 Task: In Heading Arial with underline. Font size of heading  '18'Font style of data Calibri. Font size of data  9Alignment of headline & data Align center. Fill color in heading,  RedFont color of data Black Apply border in Data No BorderIn the sheet   Drive Sales review book
Action: Mouse moved to (15, 120)
Screenshot: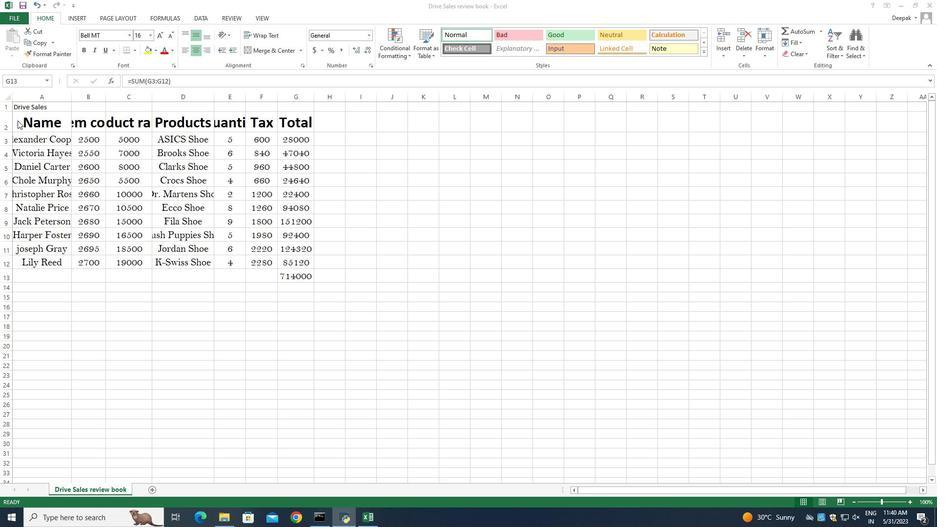 
Action: Mouse pressed left at (15, 120)
Screenshot: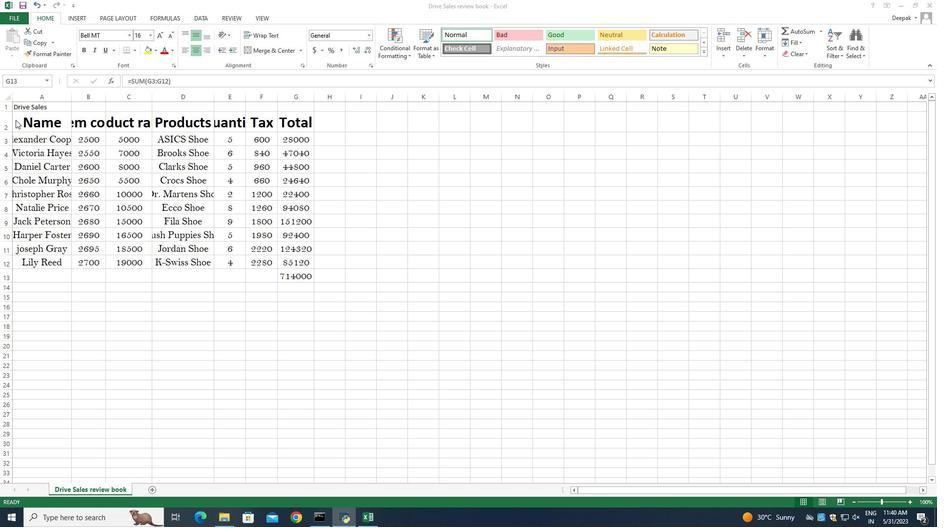 
Action: Mouse moved to (18, 119)
Screenshot: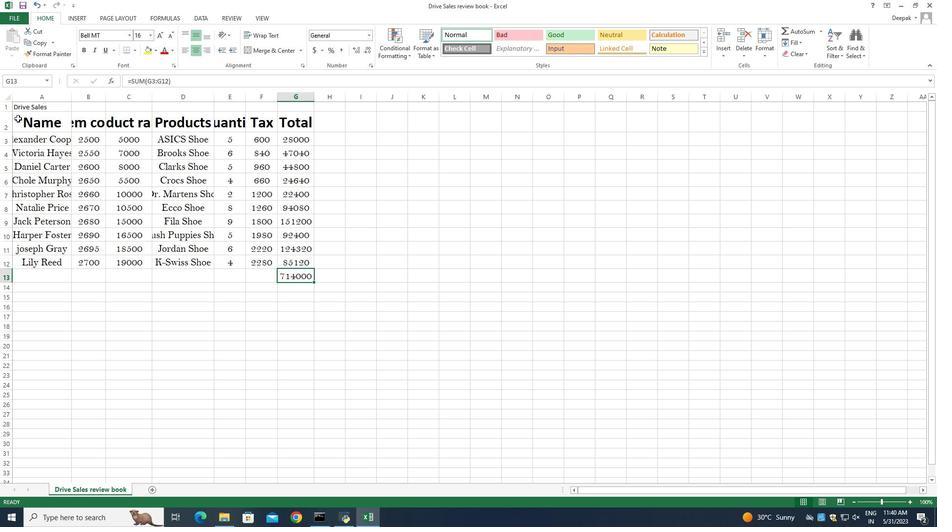 
Action: Mouse pressed left at (18, 119)
Screenshot: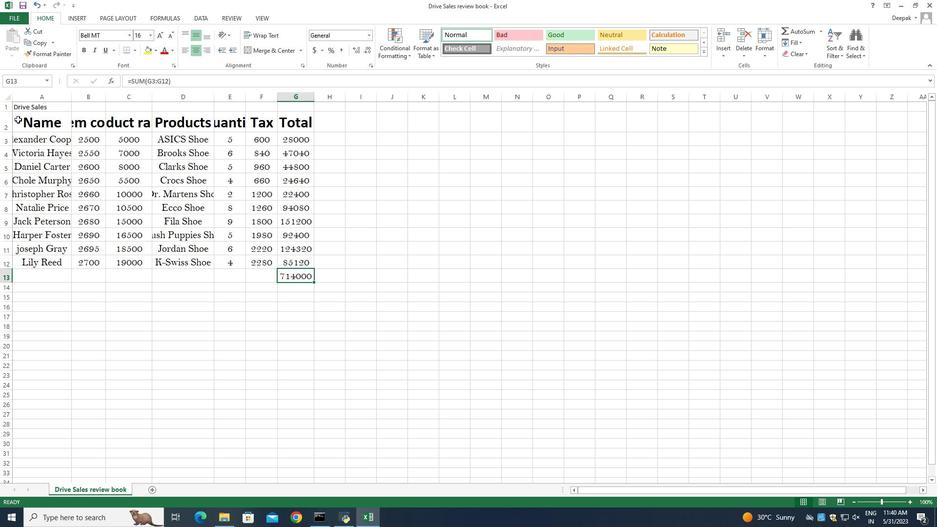 
Action: Mouse moved to (131, 35)
Screenshot: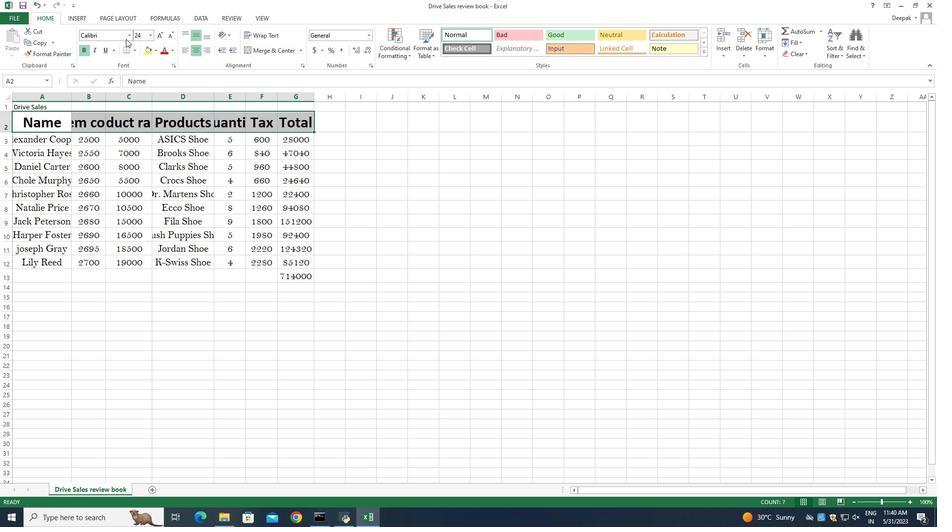 
Action: Mouse pressed left at (131, 35)
Screenshot: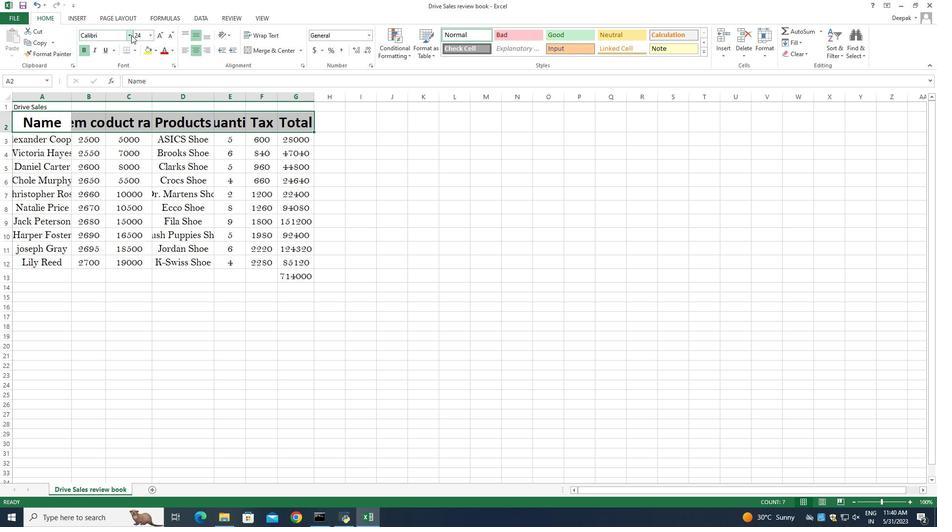 
Action: Mouse moved to (124, 116)
Screenshot: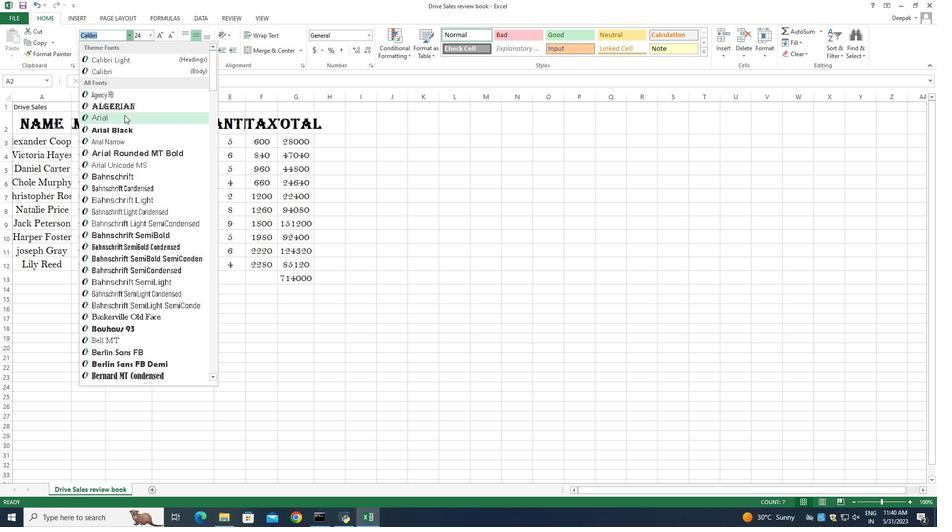 
Action: Mouse pressed left at (124, 116)
Screenshot: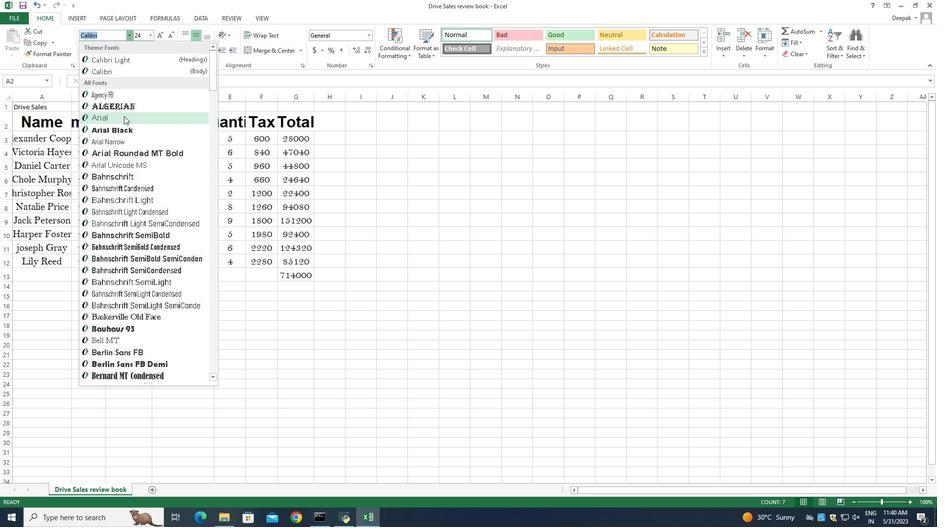 
Action: Key pressed ctrl+U
Screenshot: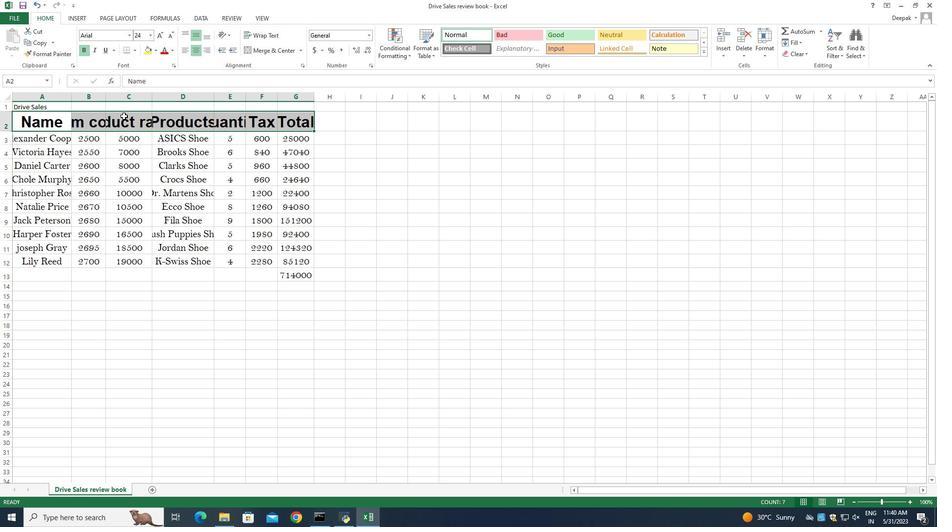 
Action: Mouse moved to (341, 124)
Screenshot: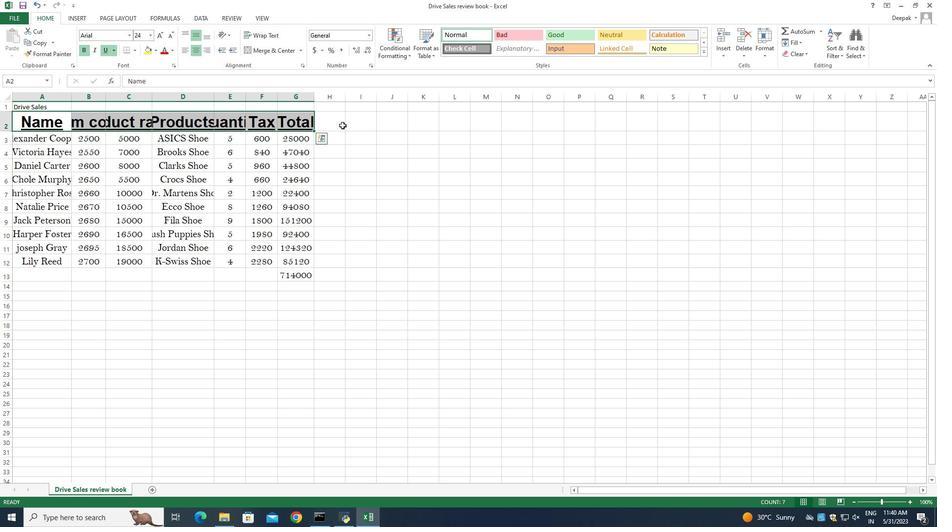 
Action: Mouse pressed left at (341, 124)
Screenshot: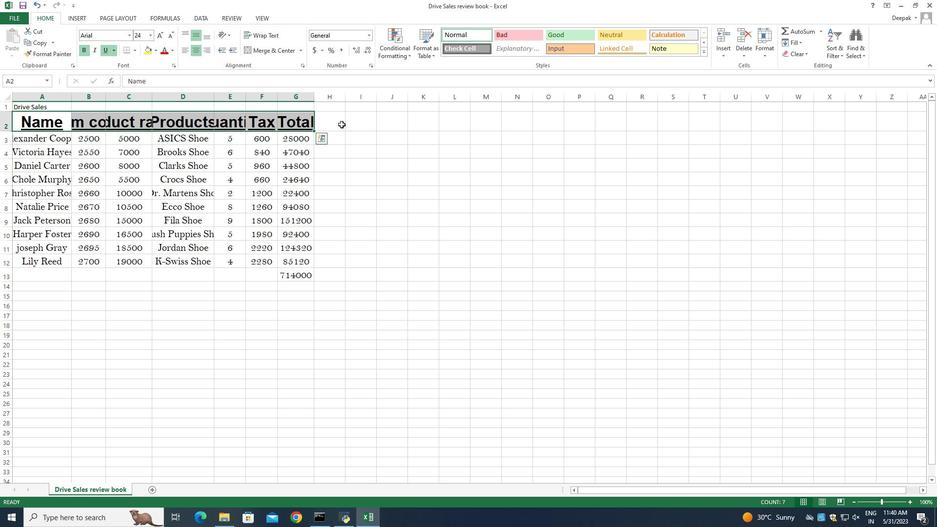 
Action: Mouse moved to (71, 98)
Screenshot: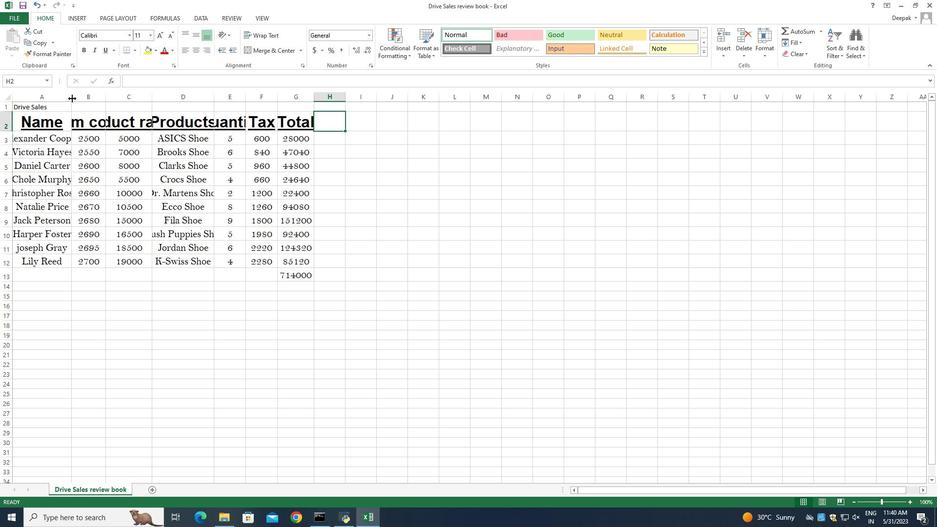 
Action: Mouse pressed left at (71, 98)
Screenshot: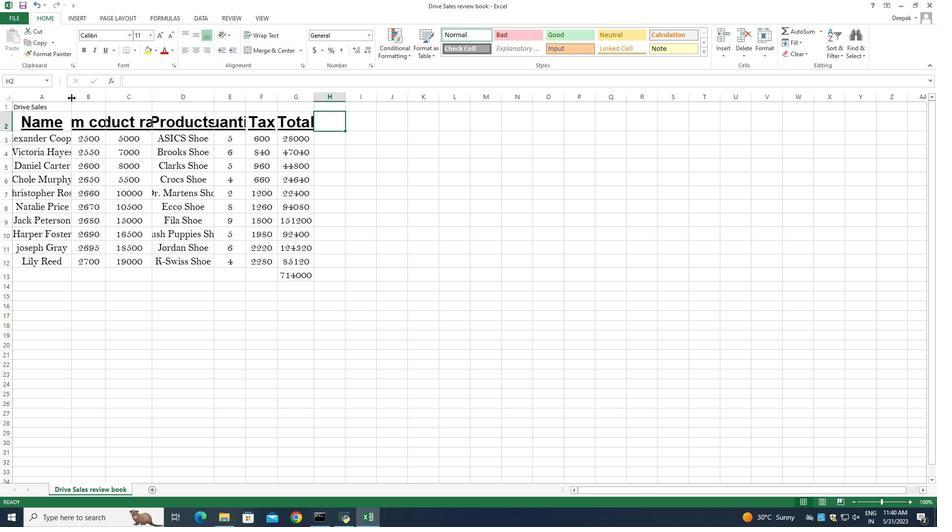 
Action: Mouse pressed left at (71, 98)
Screenshot: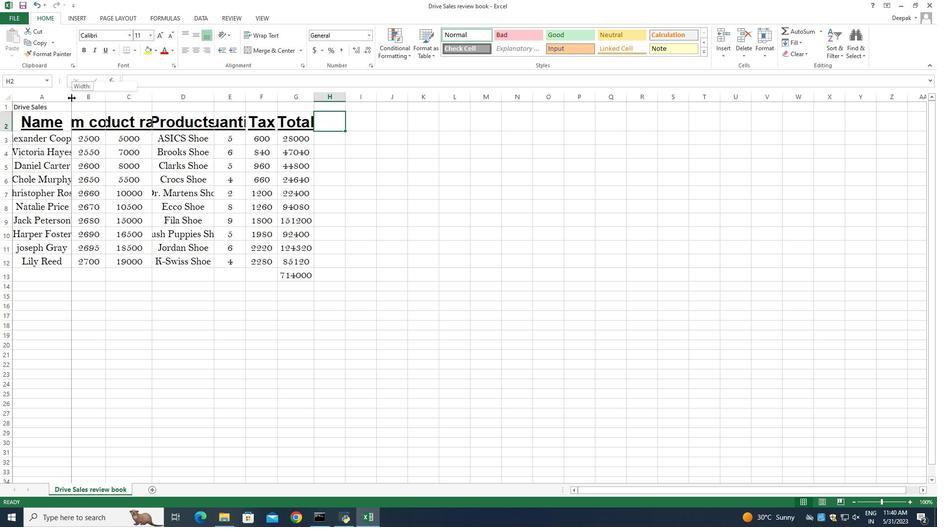 
Action: Mouse moved to (127, 98)
Screenshot: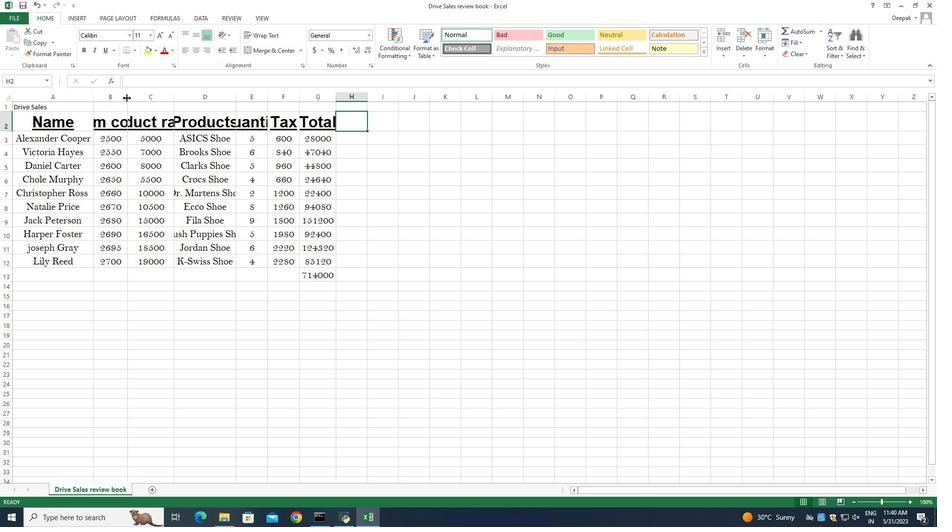 
Action: Mouse pressed left at (127, 98)
Screenshot: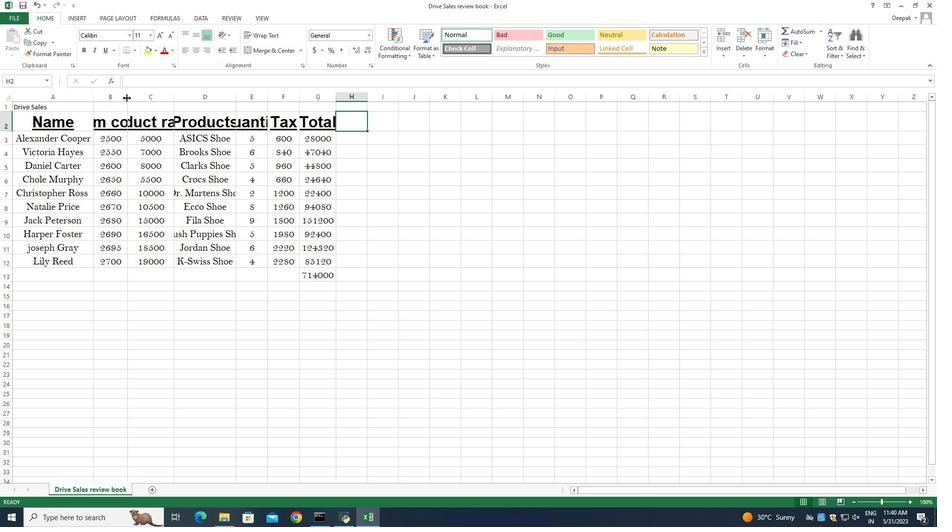 
Action: Mouse pressed left at (127, 98)
Screenshot: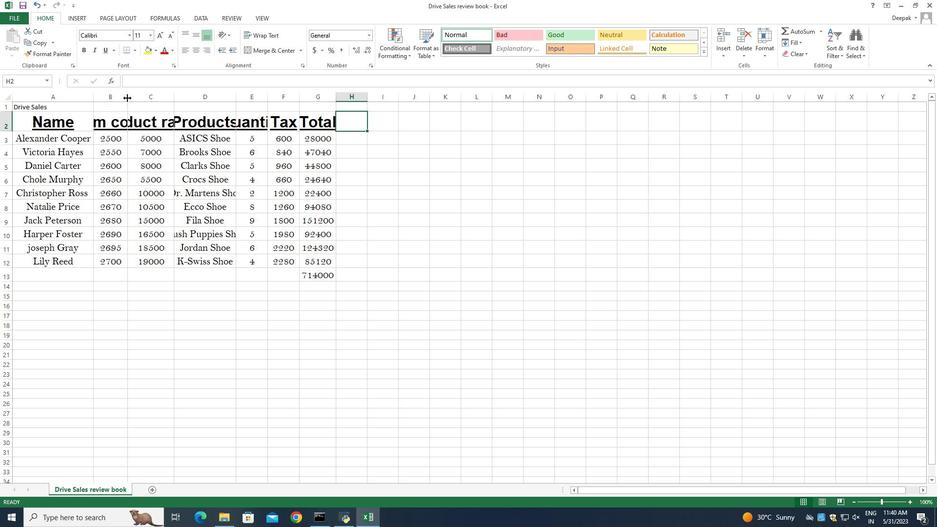 
Action: Mouse moved to (220, 96)
Screenshot: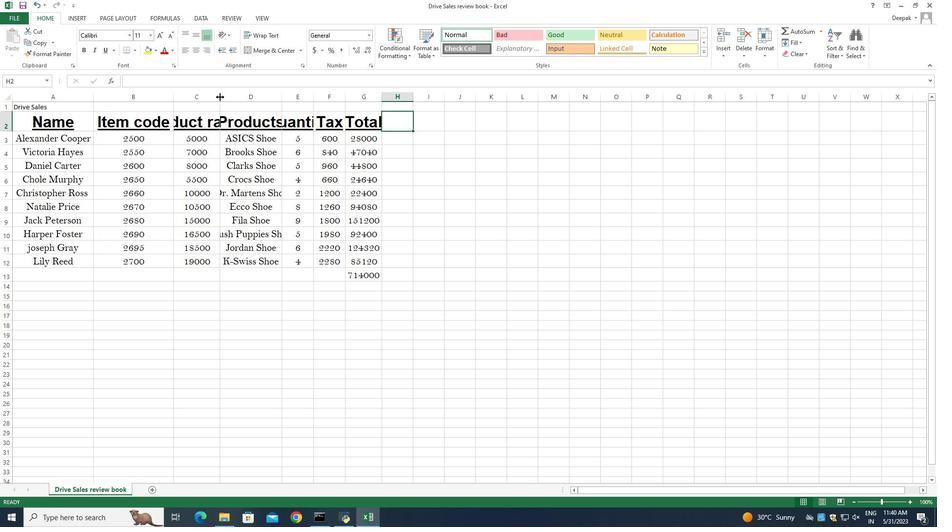 
Action: Mouse pressed left at (220, 96)
Screenshot: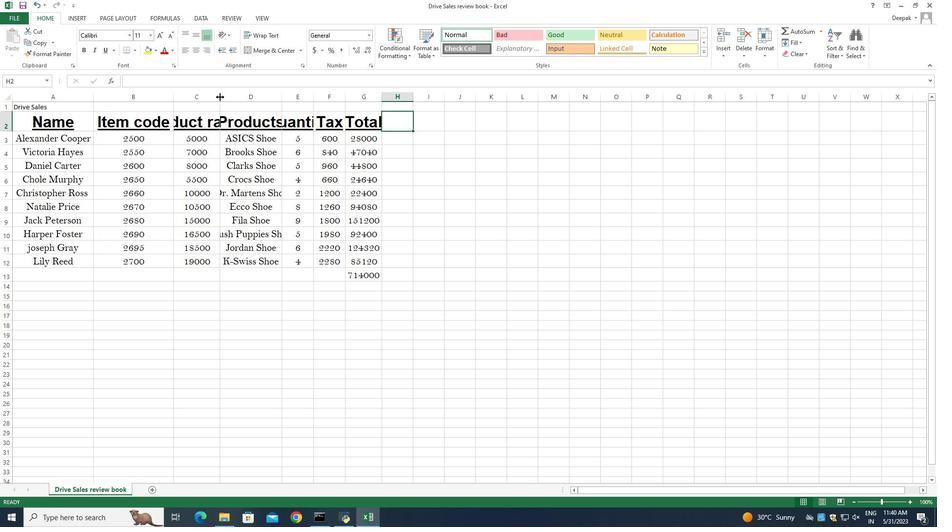 
Action: Mouse pressed left at (220, 96)
Screenshot: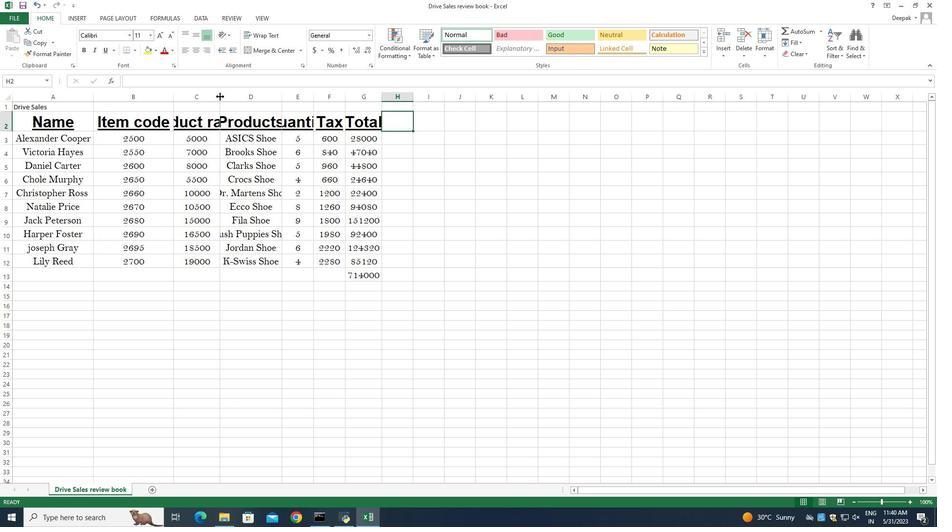 
Action: Mouse moved to (349, 98)
Screenshot: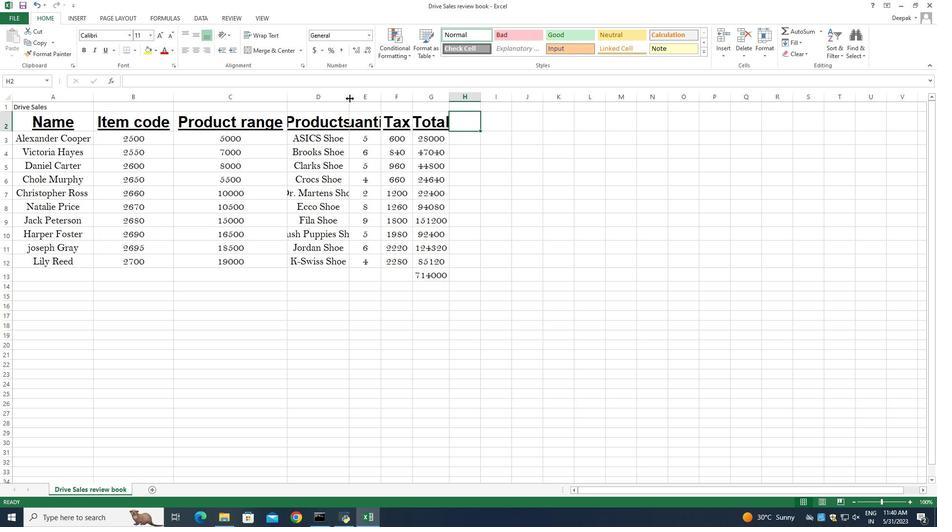 
Action: Mouse pressed left at (349, 98)
Screenshot: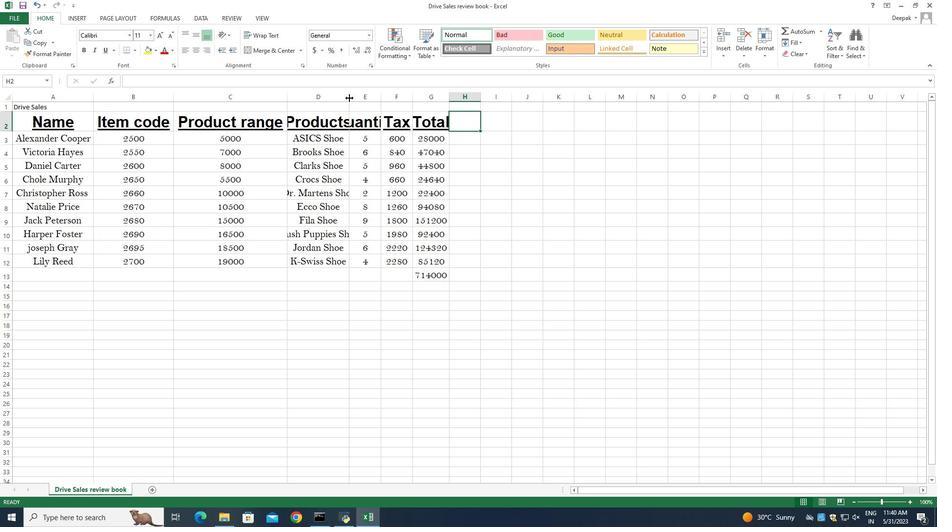 
Action: Mouse pressed left at (349, 98)
Screenshot: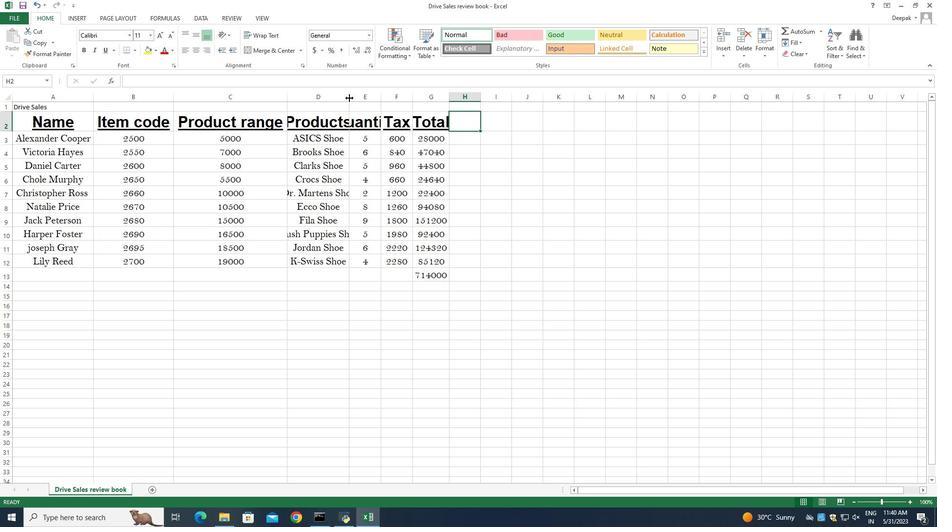 
Action: Mouse moved to (406, 98)
Screenshot: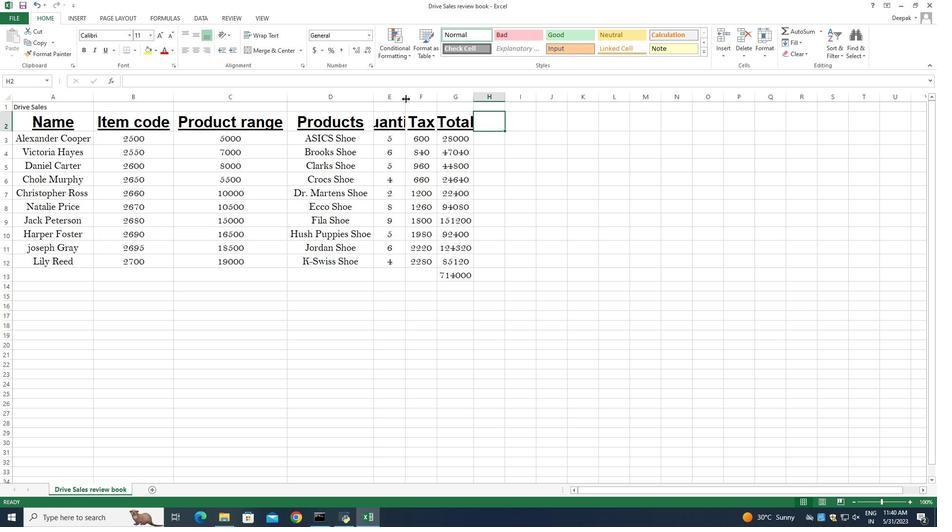 
Action: Mouse pressed left at (406, 98)
Screenshot: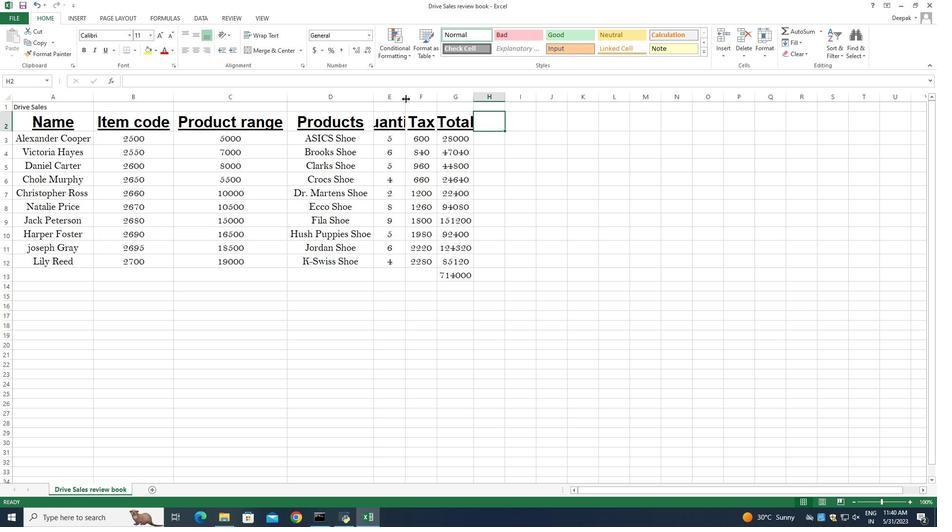 
Action: Mouse pressed left at (406, 98)
Screenshot: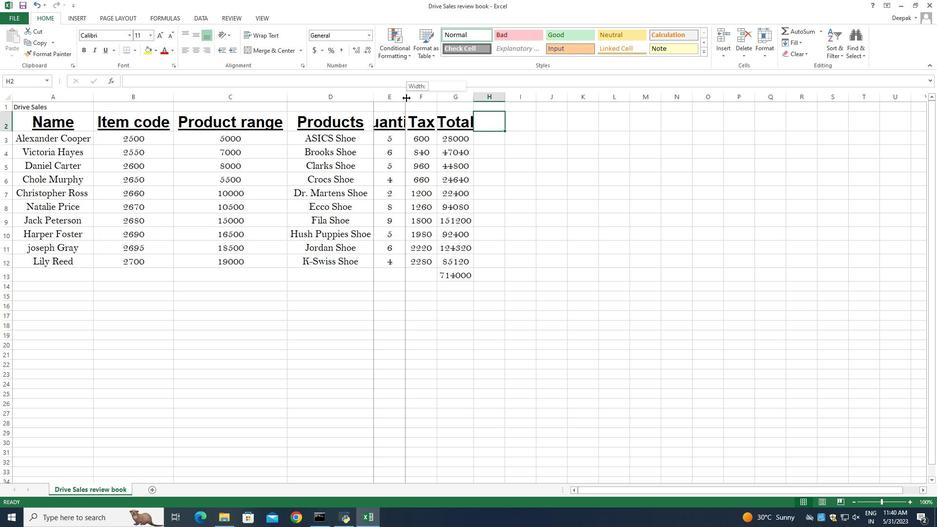 
Action: Mouse moved to (473, 97)
Screenshot: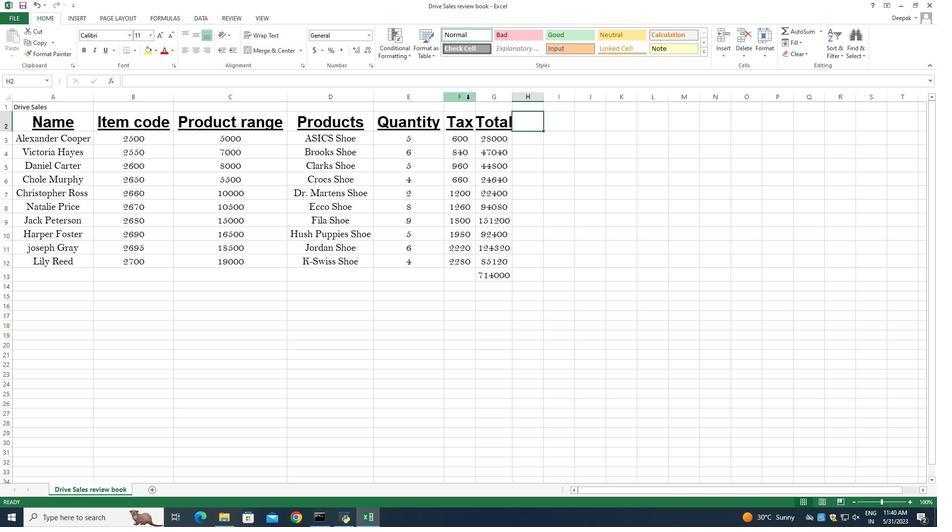 
Action: Mouse pressed left at (473, 97)
Screenshot: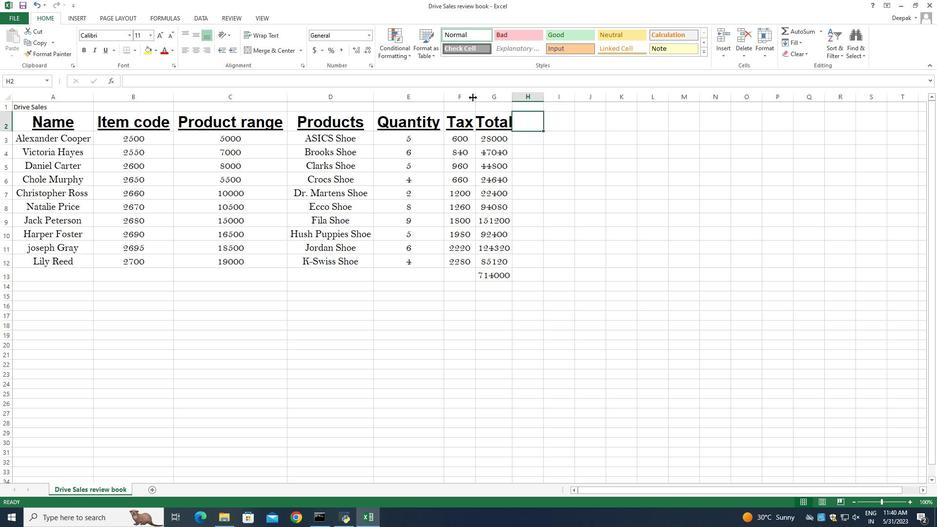 
Action: Mouse pressed left at (473, 97)
Screenshot: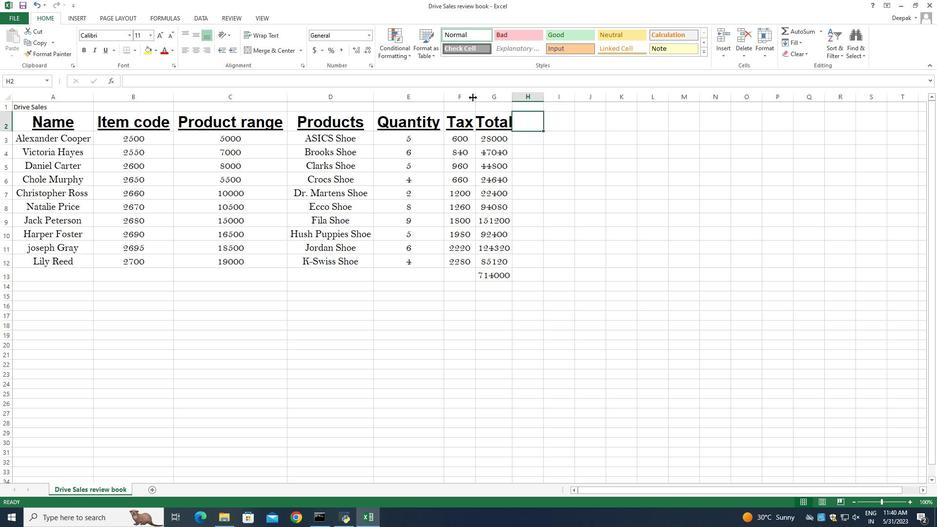 
Action: Mouse moved to (513, 97)
Screenshot: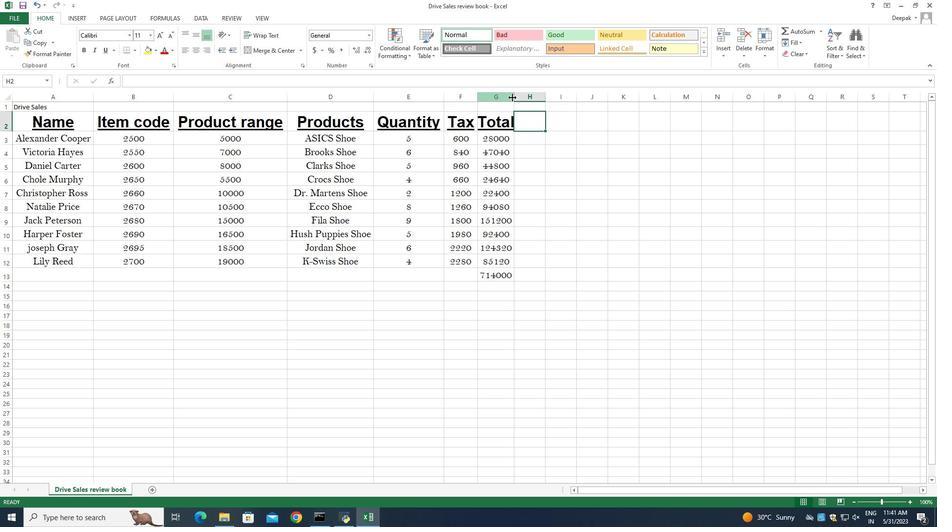 
Action: Mouse pressed left at (513, 97)
Screenshot: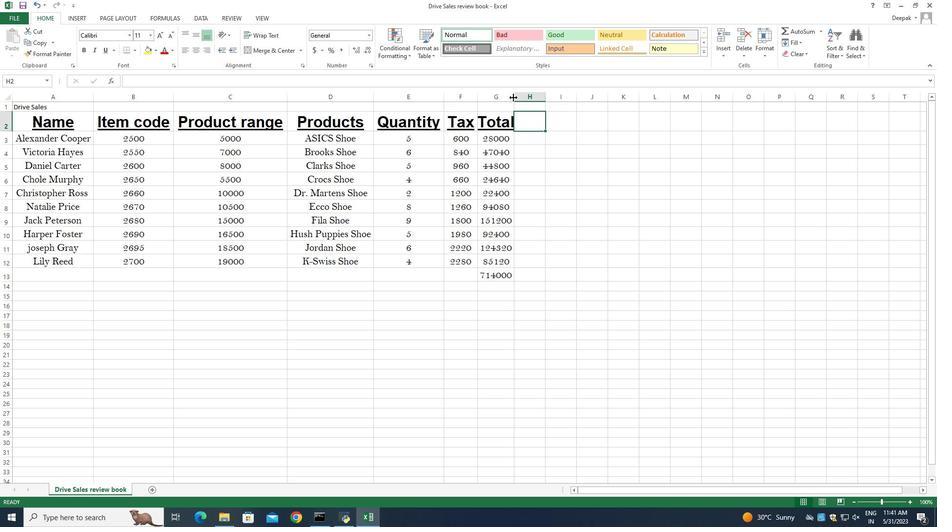 
Action: Mouse pressed left at (513, 97)
Screenshot: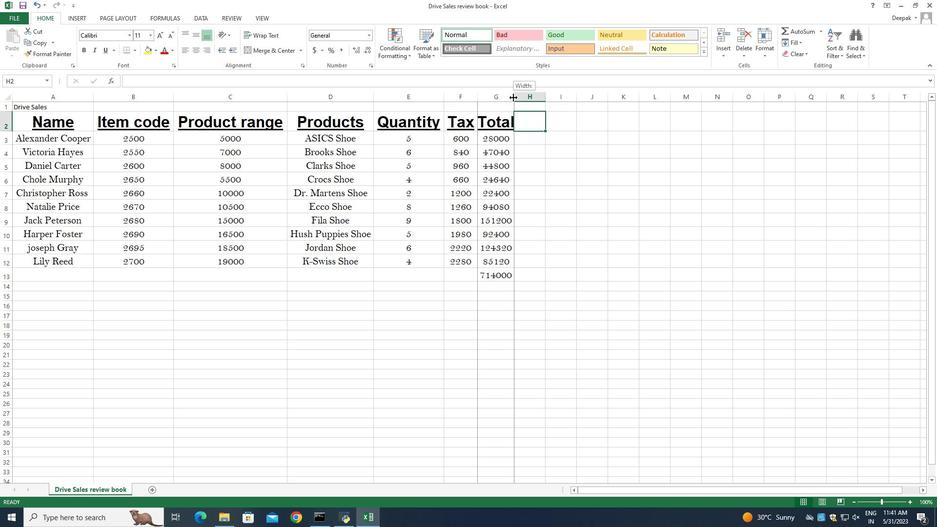 
Action: Mouse moved to (178, 266)
Screenshot: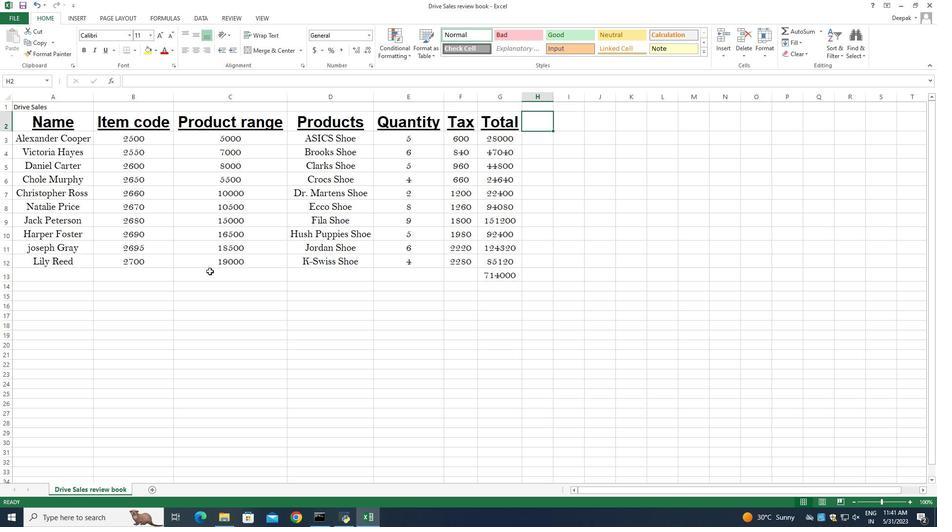 
Action: Mouse scrolled (178, 266) with delta (0, 0)
Screenshot: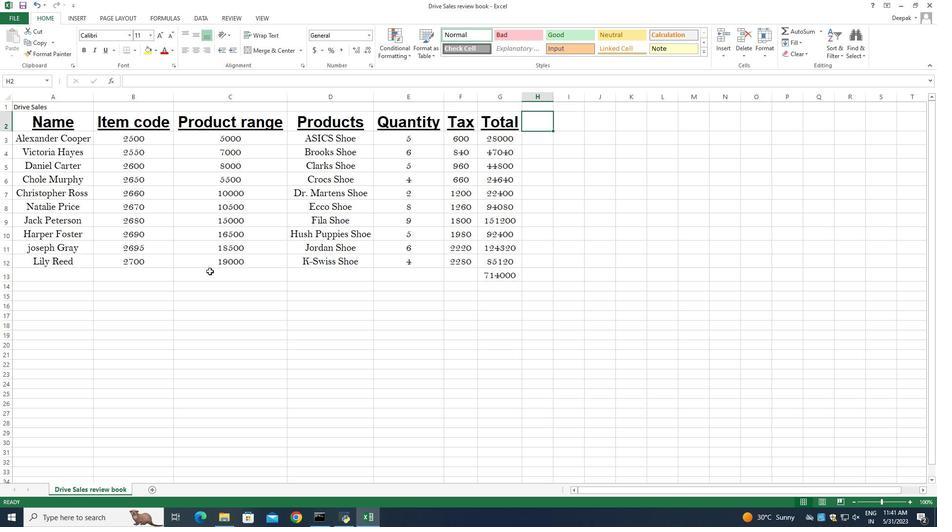 
Action: Mouse scrolled (178, 266) with delta (0, 0)
Screenshot: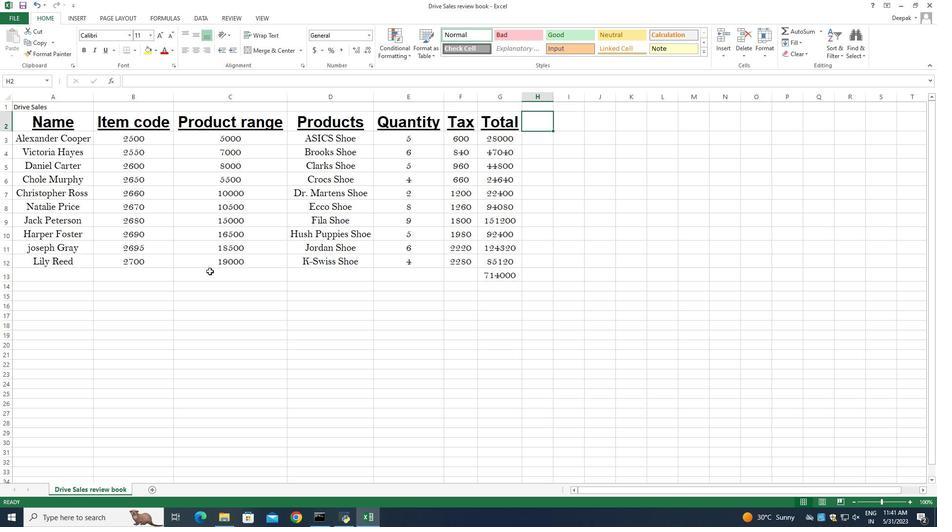 
Action: Mouse scrolled (178, 266) with delta (0, 0)
Screenshot: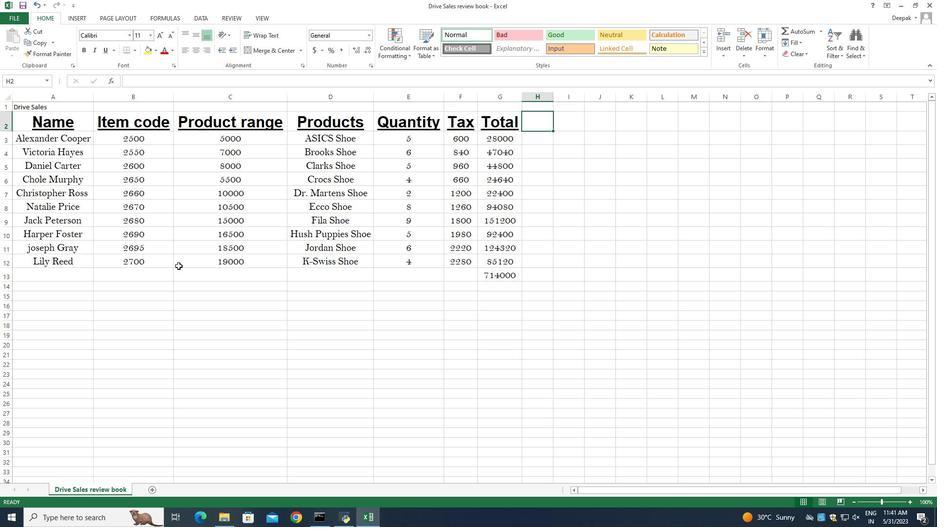
Action: Mouse moved to (20, 121)
Screenshot: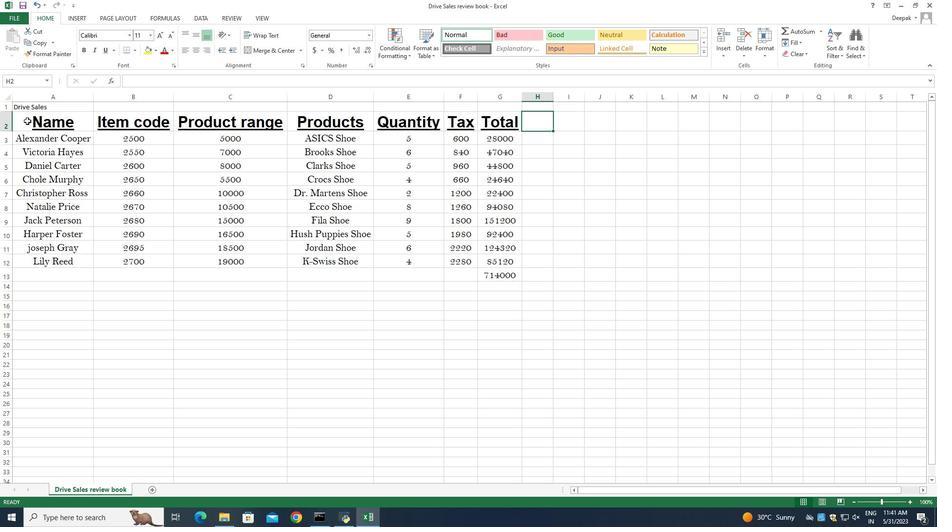 
Action: Mouse pressed left at (20, 121)
Screenshot: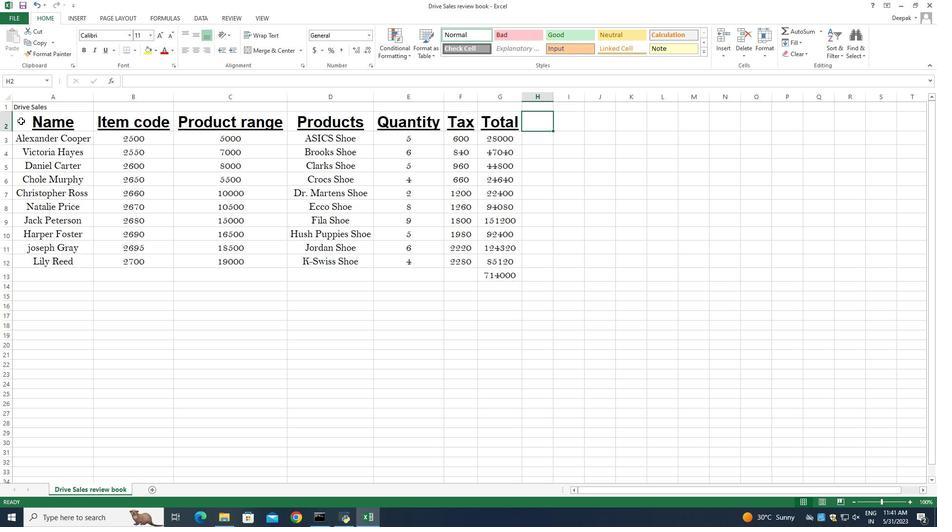 
Action: Mouse moved to (151, 36)
Screenshot: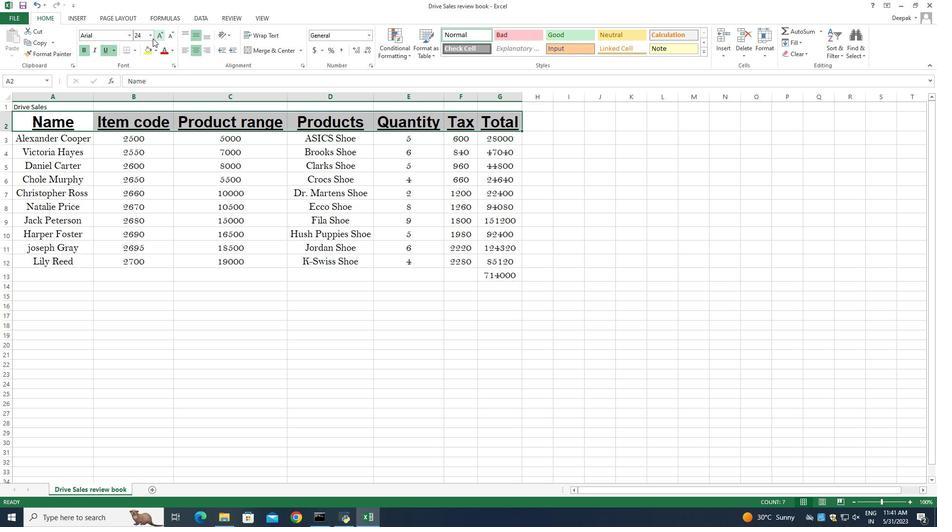 
Action: Mouse pressed left at (151, 36)
Screenshot: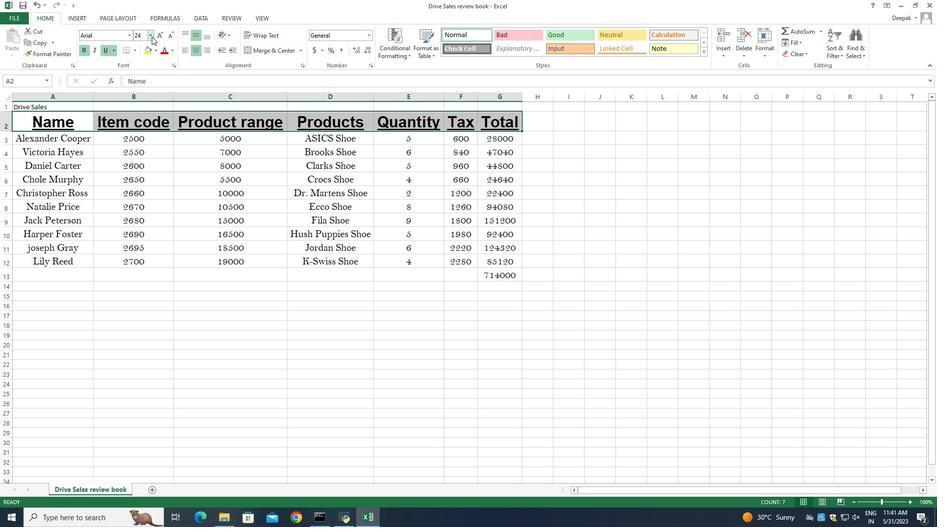 
Action: Mouse moved to (143, 109)
Screenshot: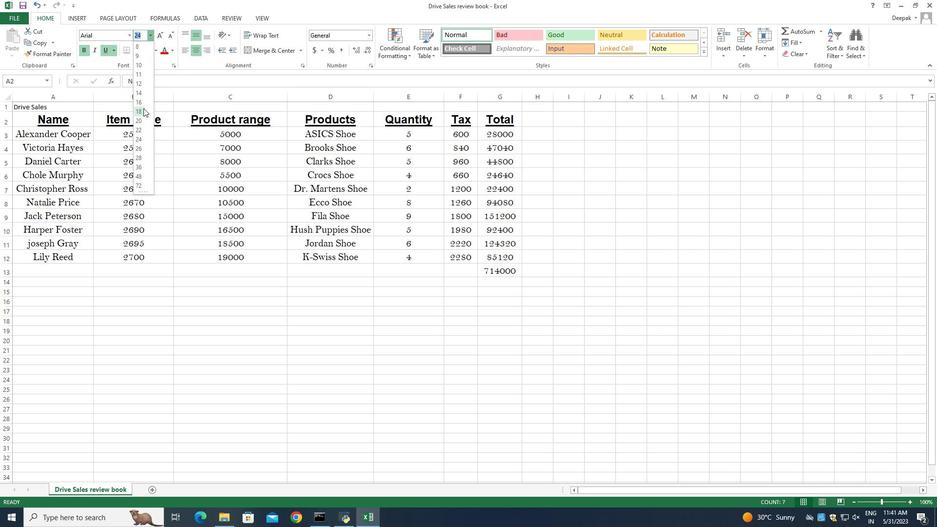 
Action: Mouse pressed left at (143, 109)
Screenshot: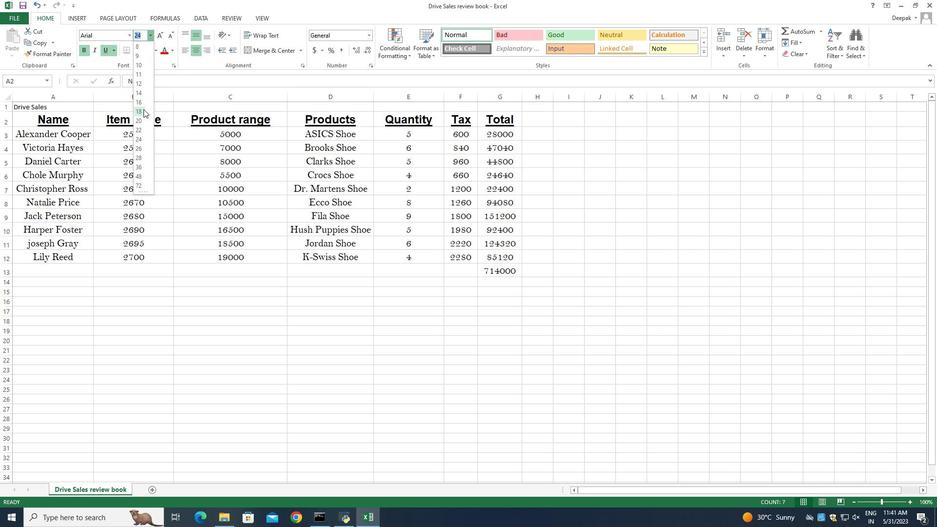 
Action: Mouse moved to (19, 132)
Screenshot: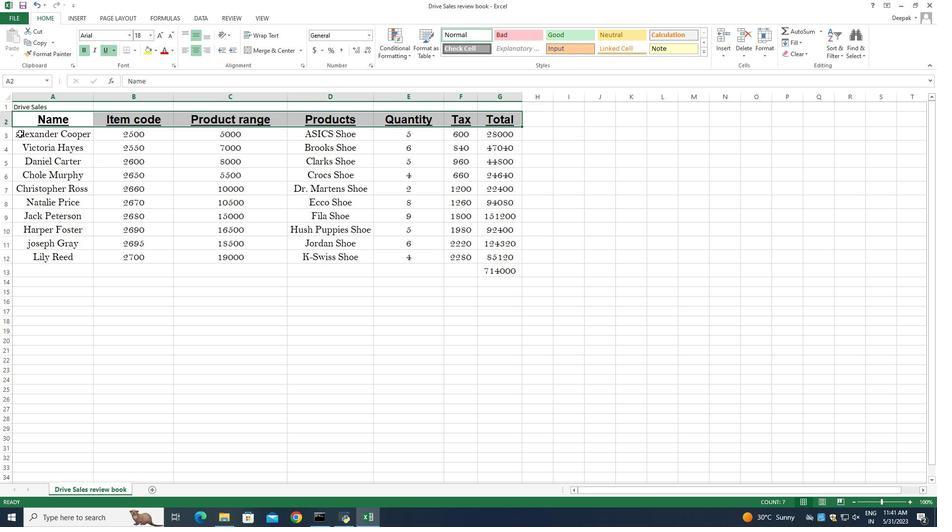 
Action: Mouse pressed left at (19, 132)
Screenshot: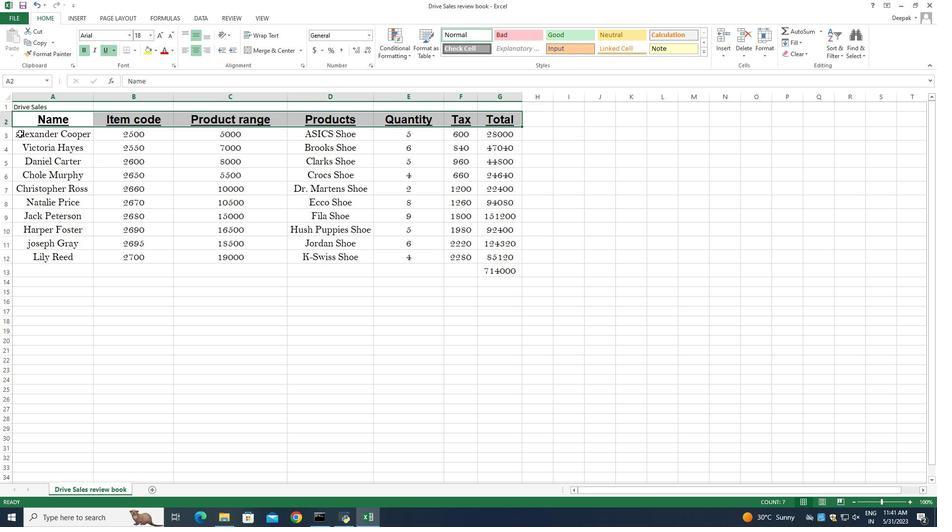 
Action: Mouse moved to (128, 36)
Screenshot: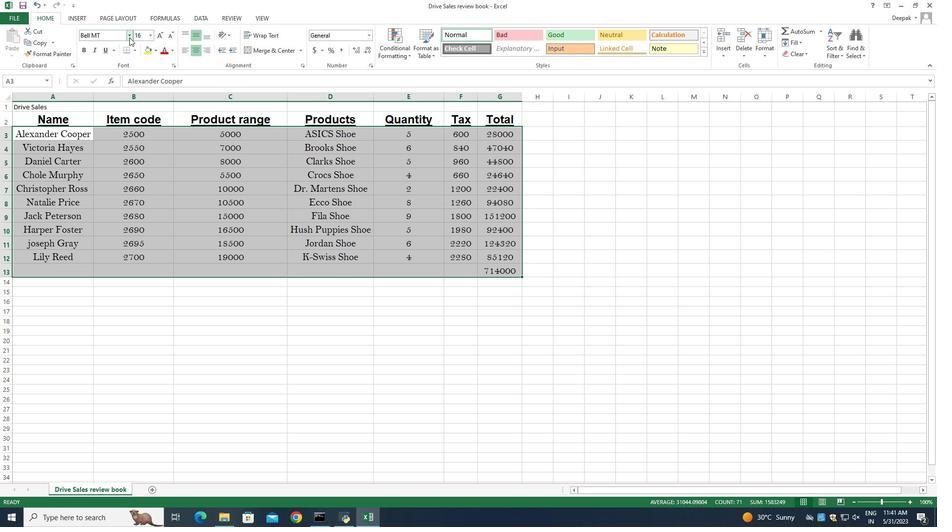 
Action: Mouse pressed left at (128, 36)
Screenshot: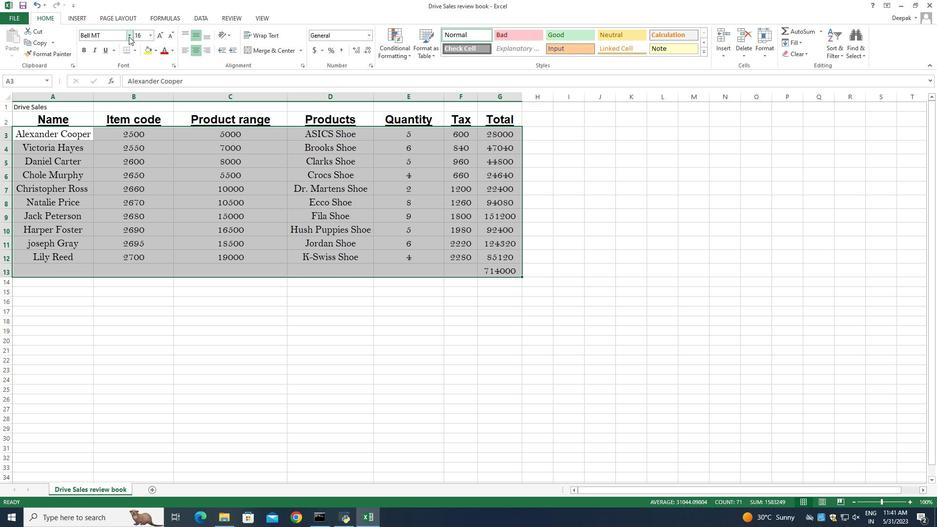 
Action: Mouse moved to (126, 69)
Screenshot: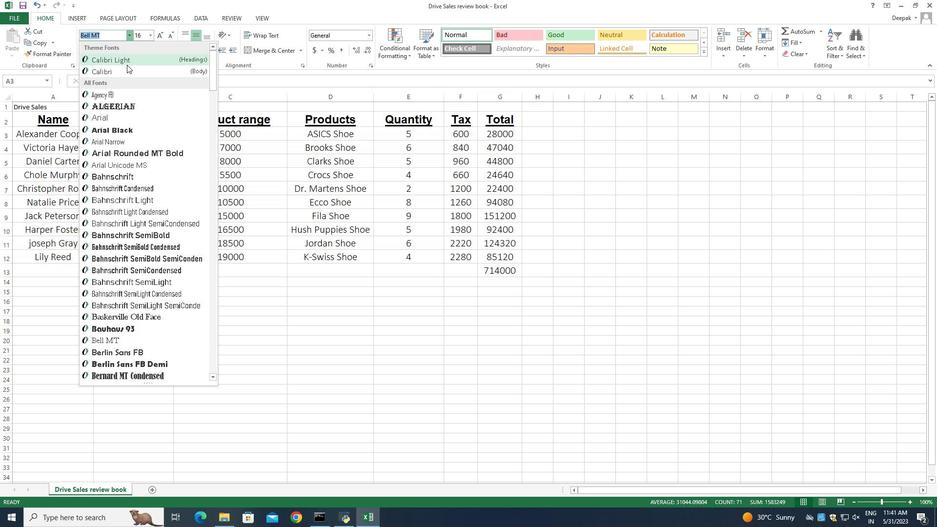 
Action: Mouse pressed left at (126, 69)
Screenshot: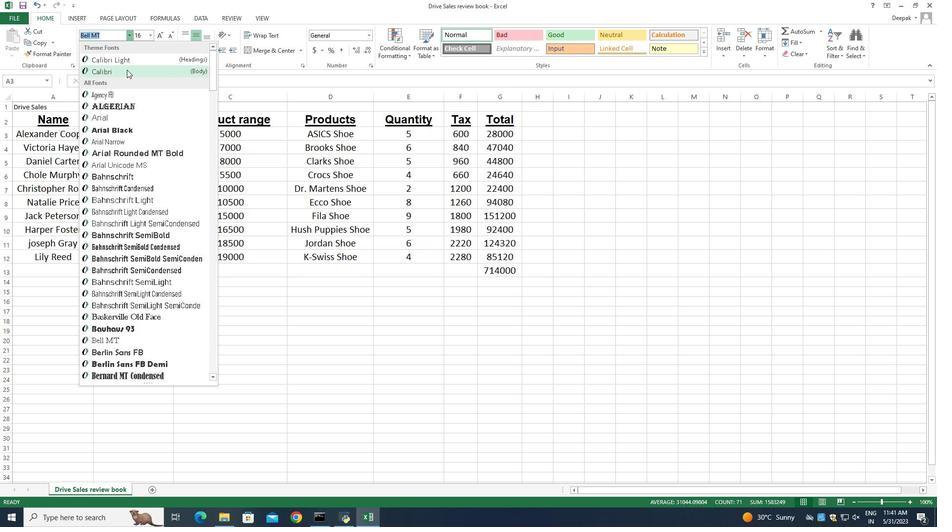 
Action: Mouse moved to (151, 34)
Screenshot: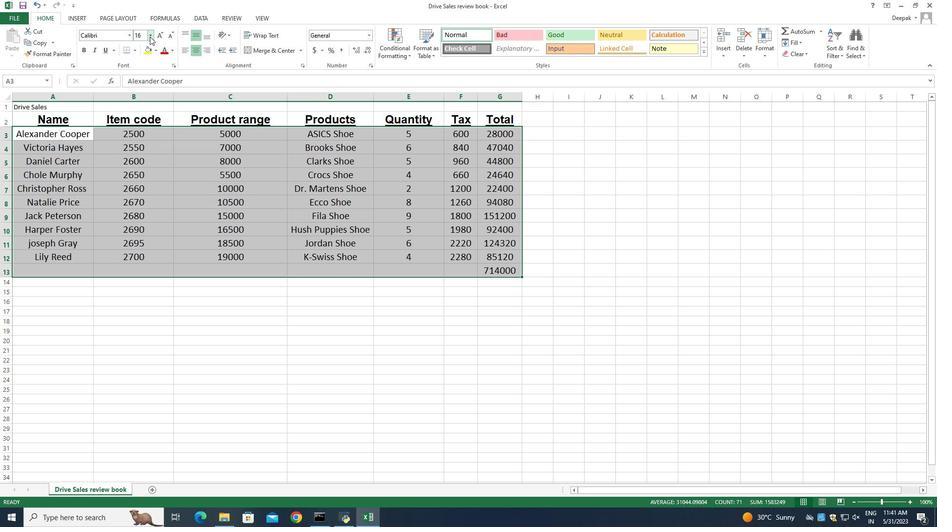 
Action: Mouse pressed left at (151, 34)
Screenshot: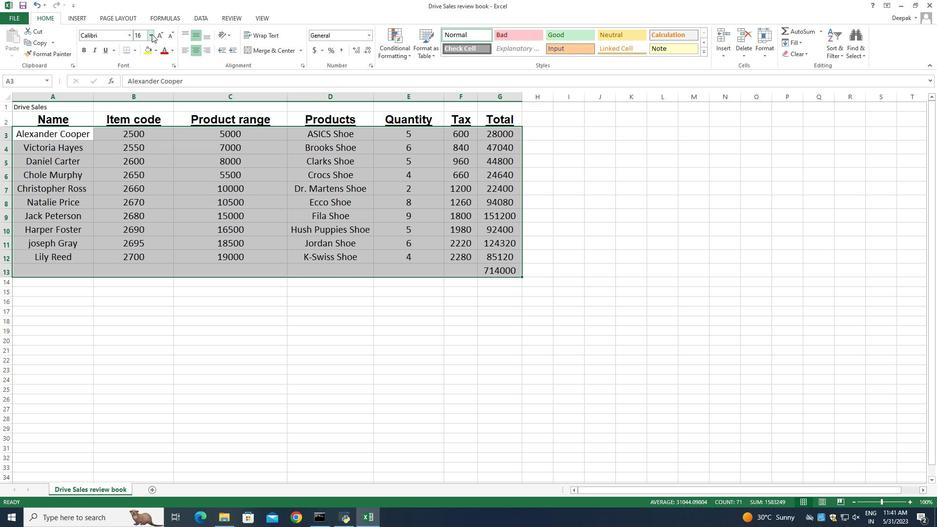 
Action: Mouse moved to (138, 56)
Screenshot: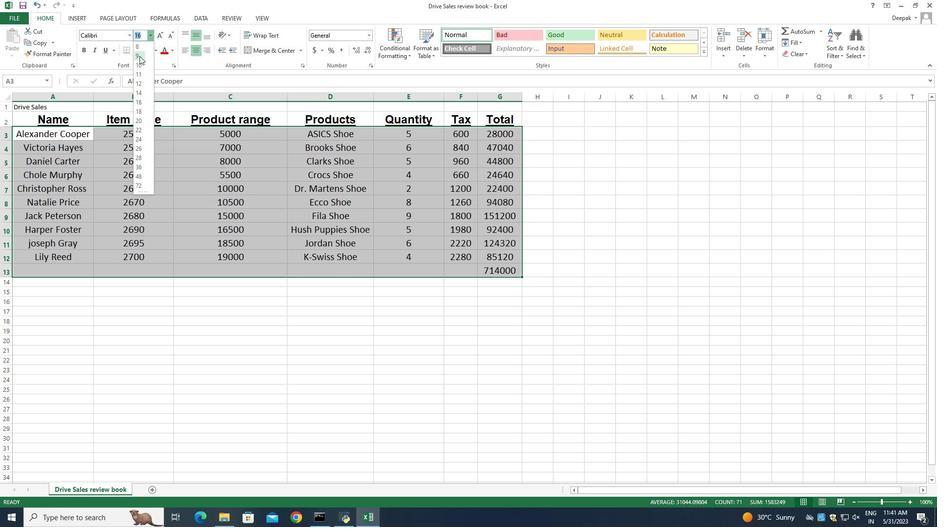 
Action: Mouse pressed left at (138, 56)
Screenshot: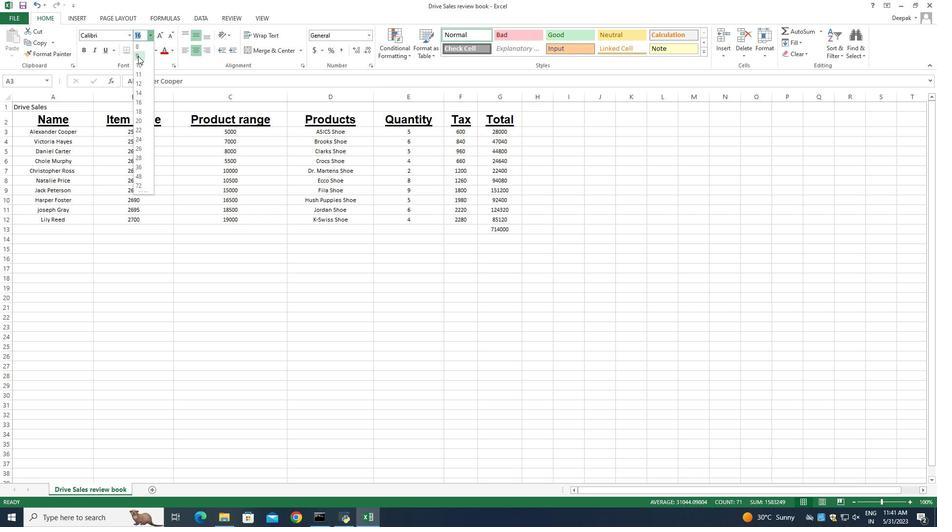 
Action: Mouse moved to (30, 116)
Screenshot: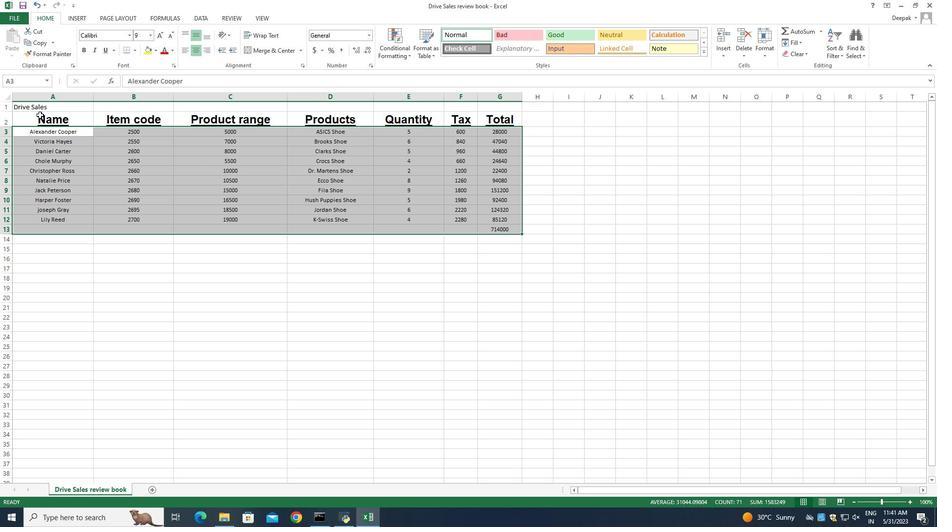 
Action: Mouse pressed left at (30, 116)
Screenshot: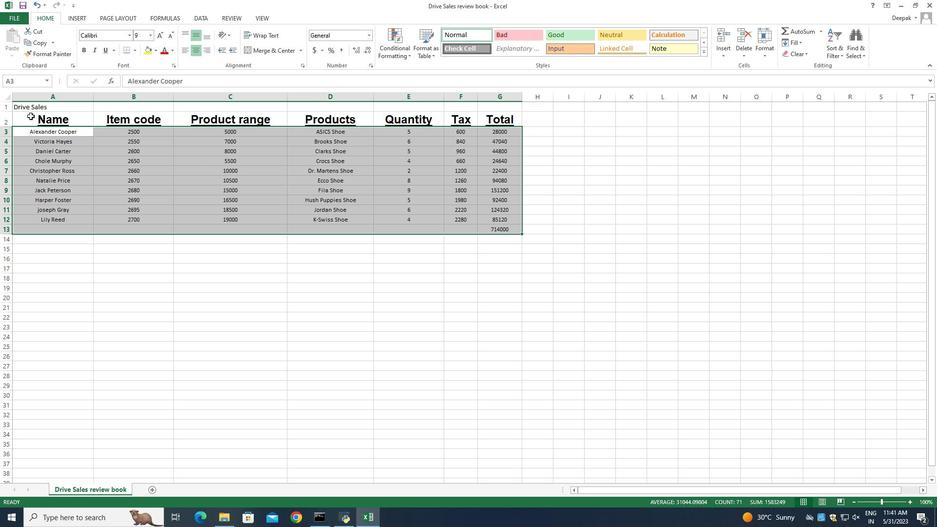 
Action: Mouse moved to (12, 104)
Screenshot: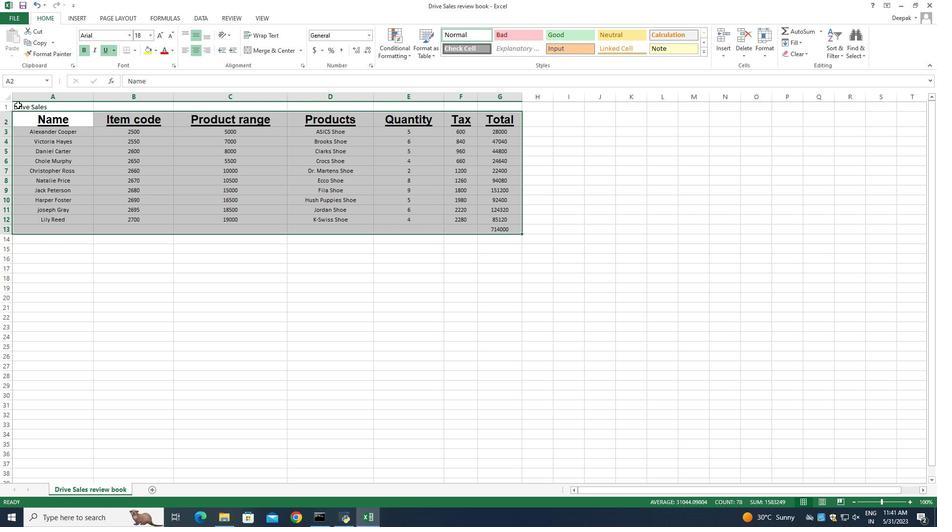 
Action: Mouse pressed left at (12, 104)
Screenshot: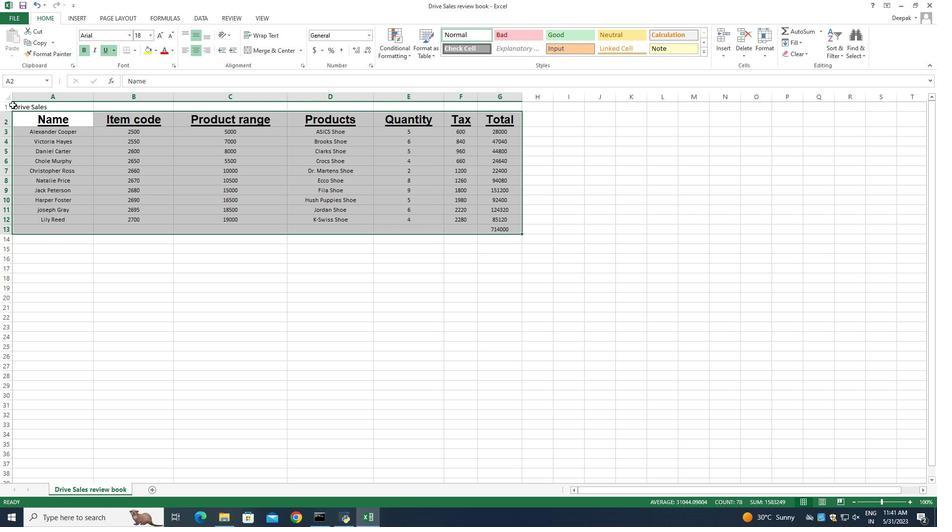 
Action: Mouse moved to (196, 49)
Screenshot: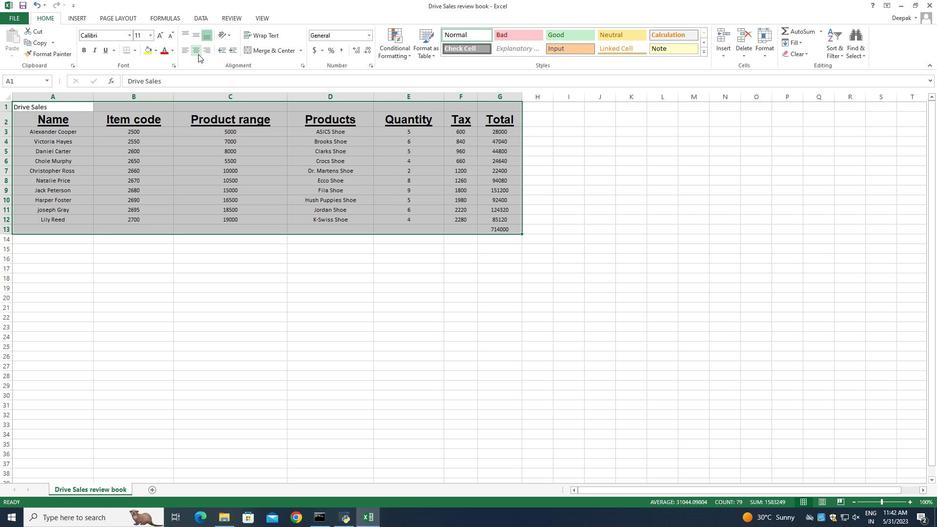 
Action: Mouse pressed left at (196, 49)
Screenshot: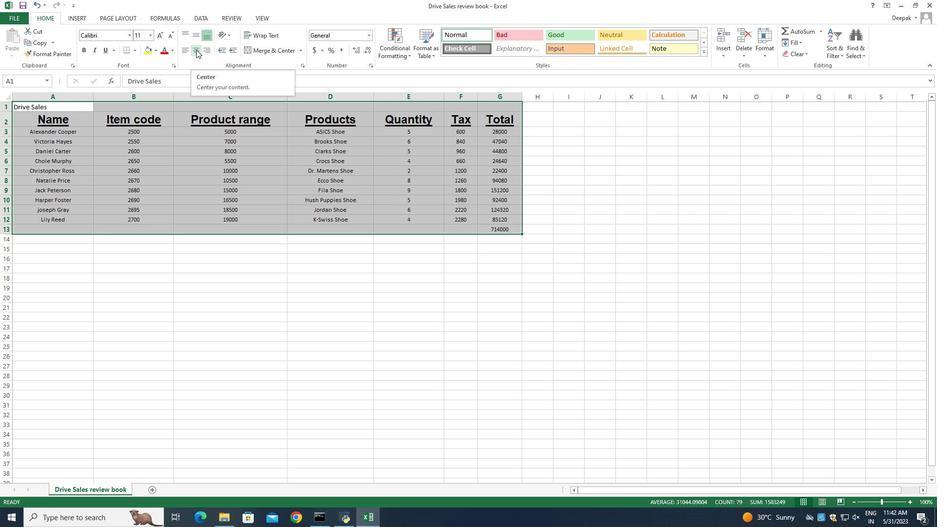 
Action: Mouse moved to (201, 249)
Screenshot: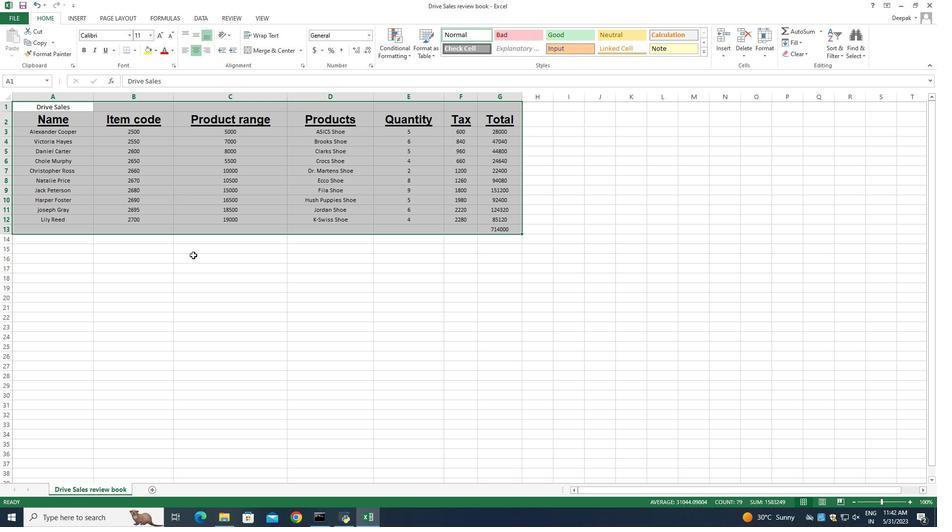 
Action: Mouse pressed left at (201, 249)
Screenshot: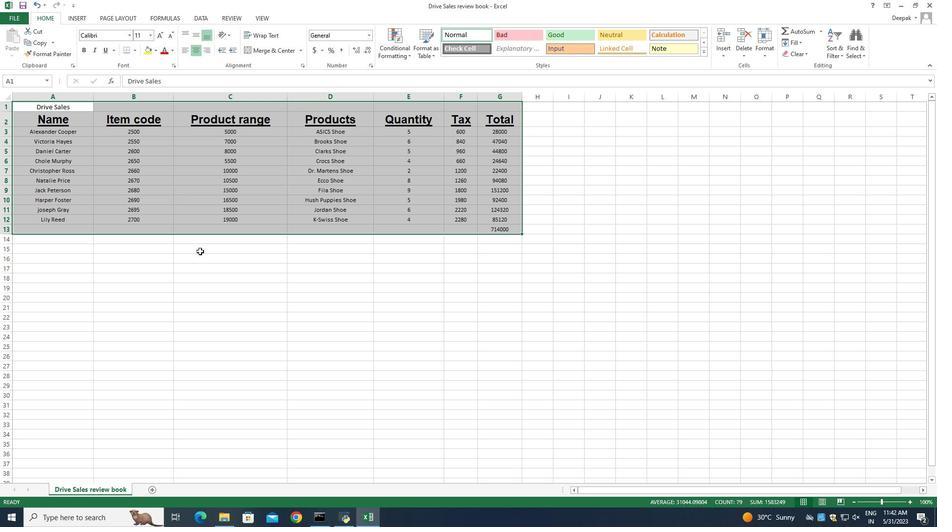 
Action: Mouse moved to (24, 117)
Screenshot: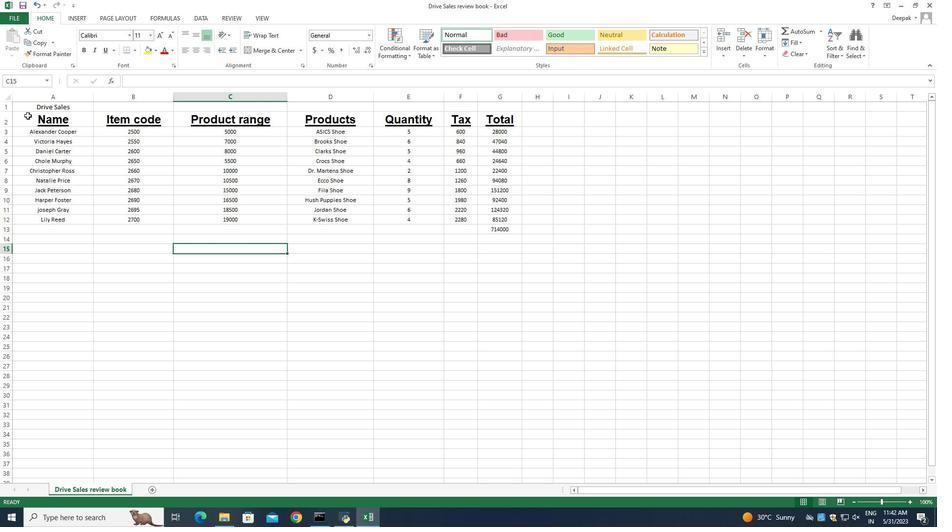 
Action: Mouse pressed left at (24, 117)
Screenshot: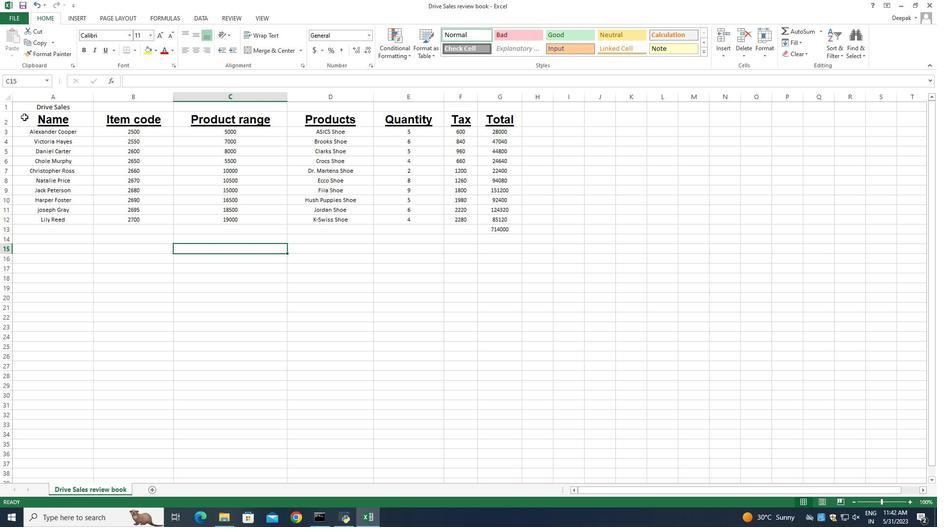 
Action: Mouse moved to (154, 50)
Screenshot: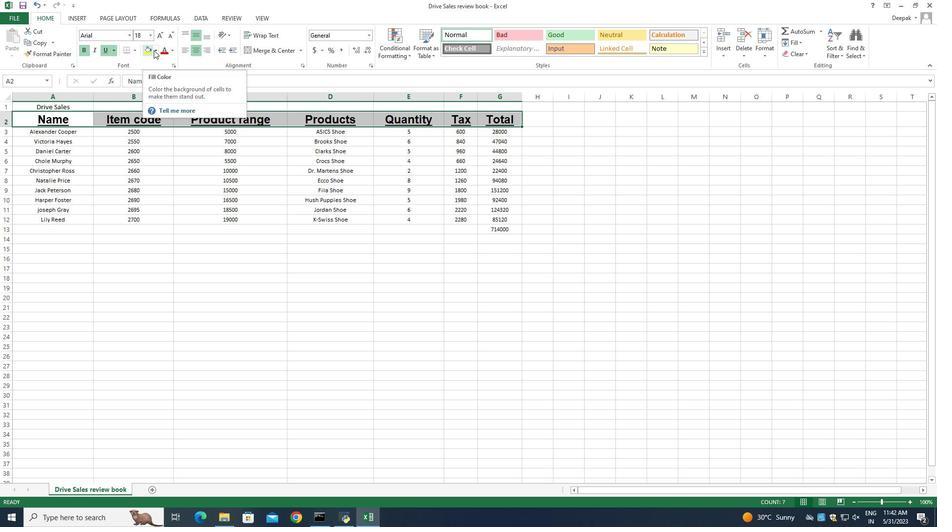
Action: Mouse pressed left at (154, 50)
Screenshot: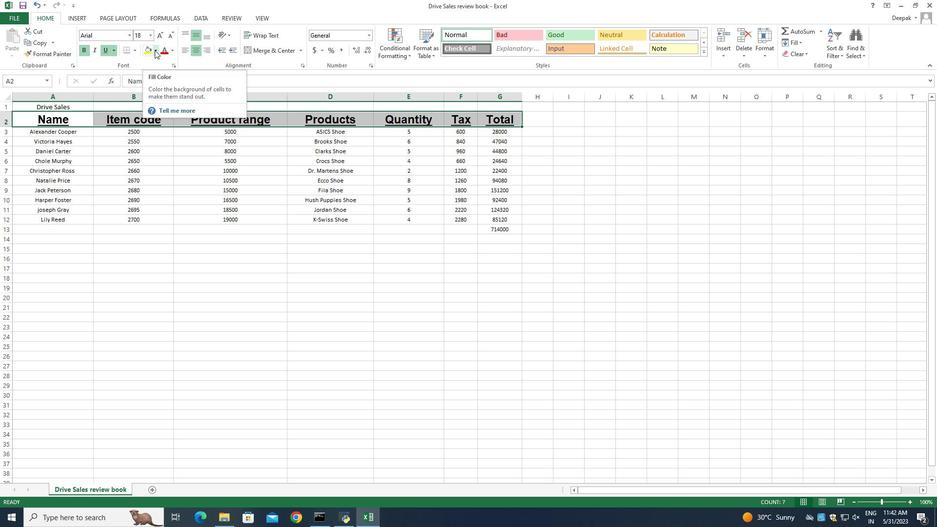 
Action: Mouse moved to (180, 125)
Screenshot: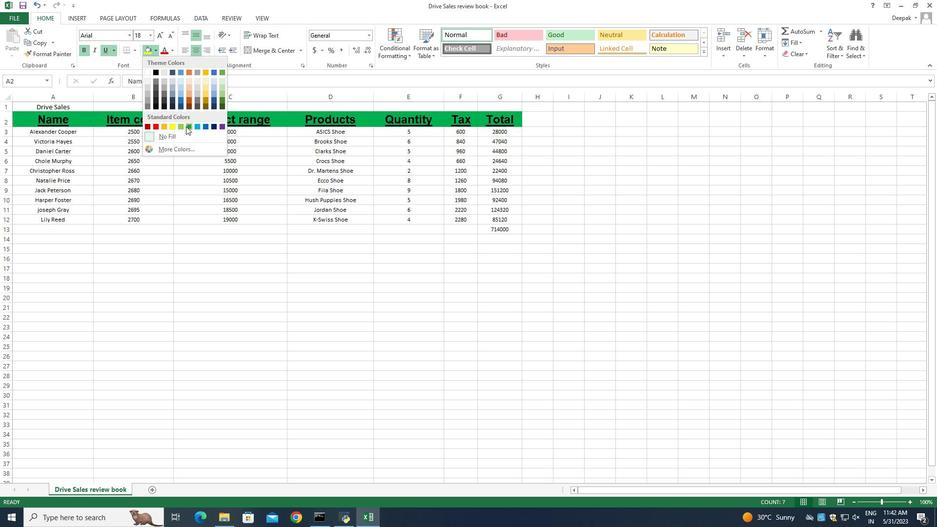 
Action: Mouse pressed left at (180, 125)
Screenshot: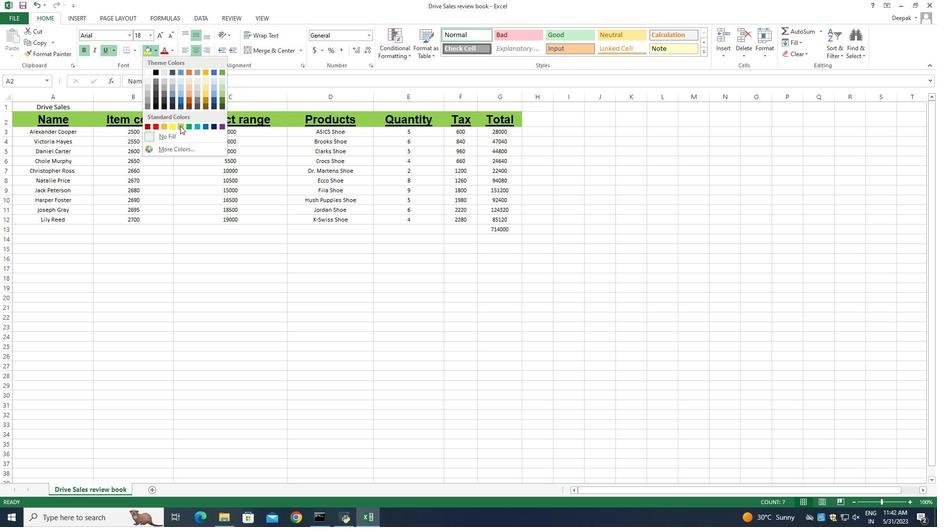 
Action: Mouse moved to (170, 52)
Screenshot: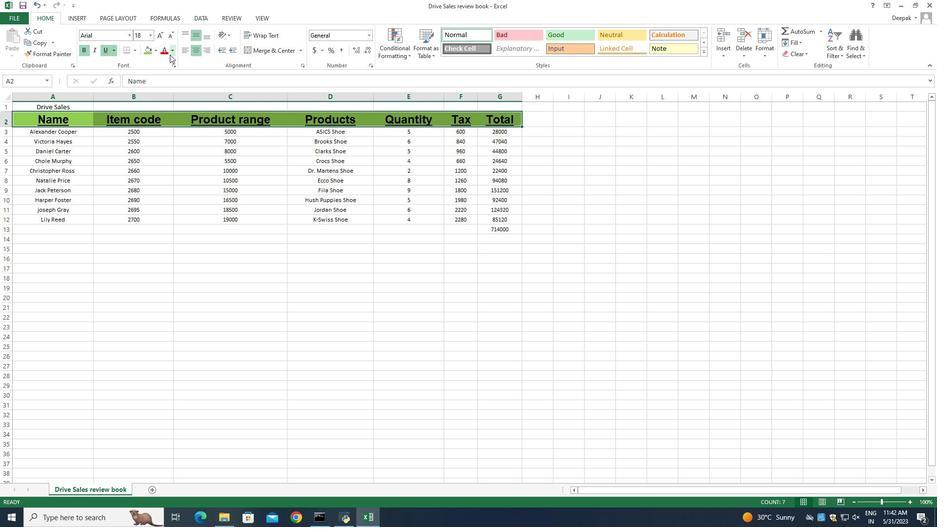
Action: Mouse pressed left at (170, 52)
Screenshot: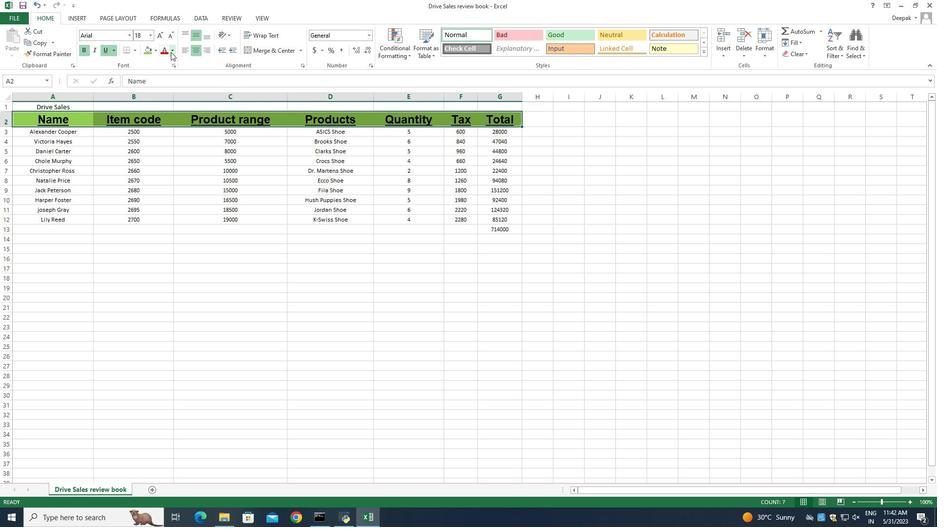 
Action: Mouse moved to (171, 139)
Screenshot: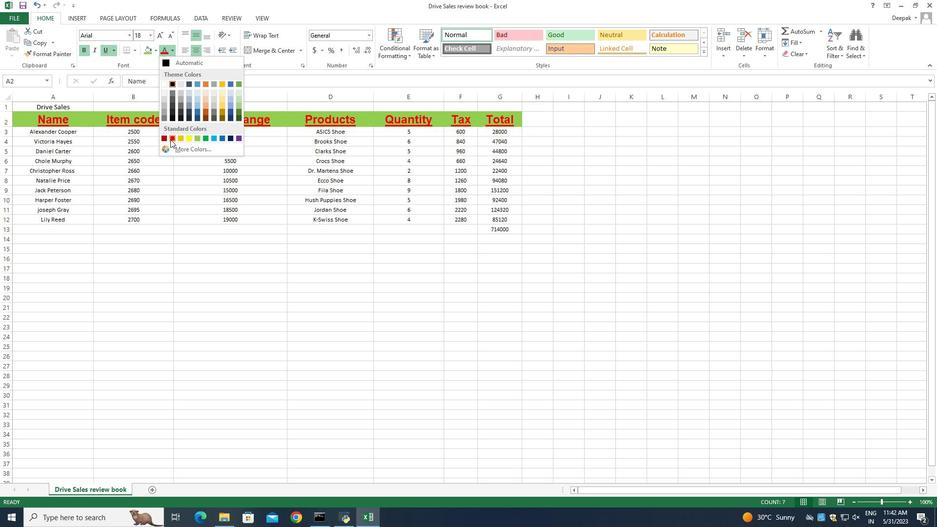 
Action: Mouse pressed left at (171, 139)
Screenshot: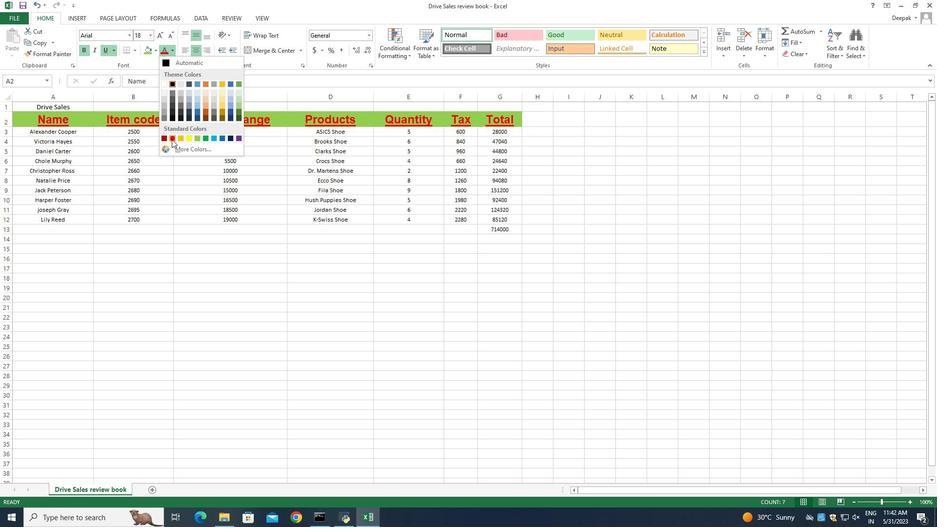 
Action: Mouse moved to (170, 51)
Screenshot: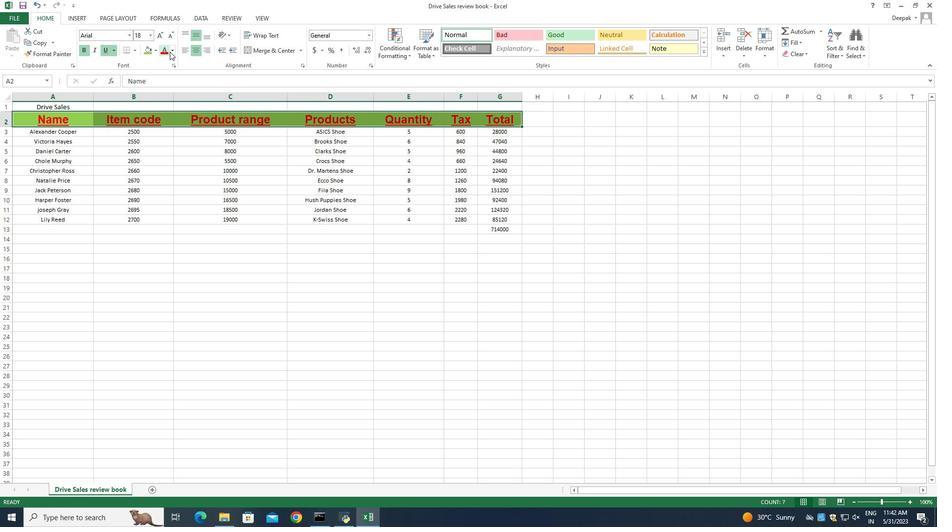 
Action: Mouse pressed left at (170, 51)
Screenshot: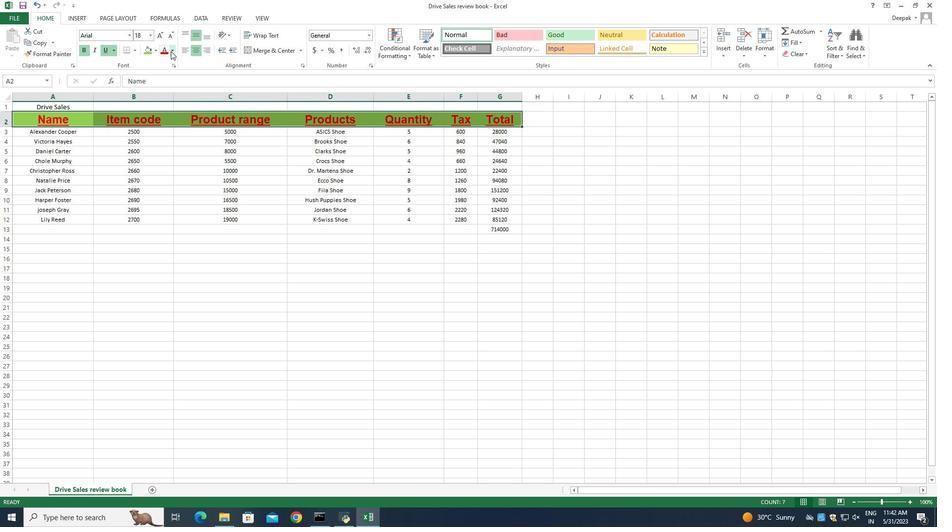 
Action: Mouse moved to (193, 172)
Screenshot: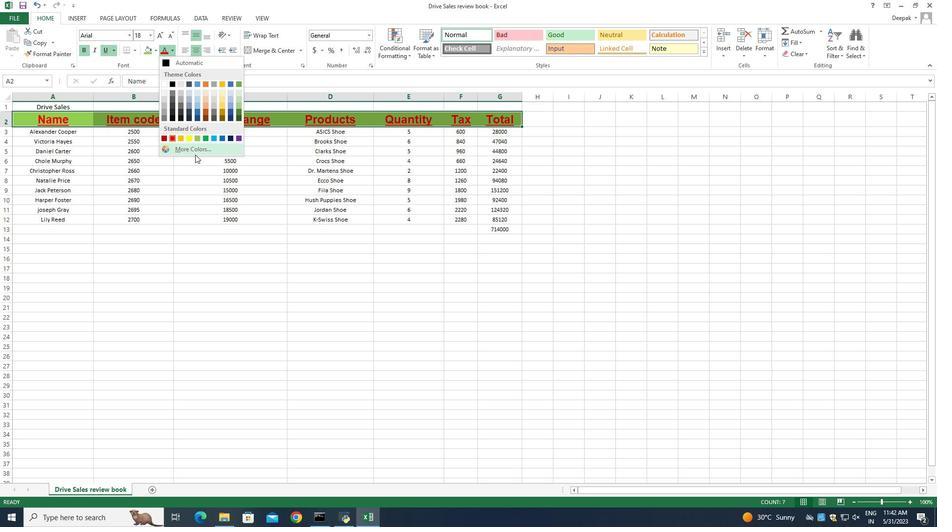 
Action: Mouse pressed left at (193, 172)
Screenshot: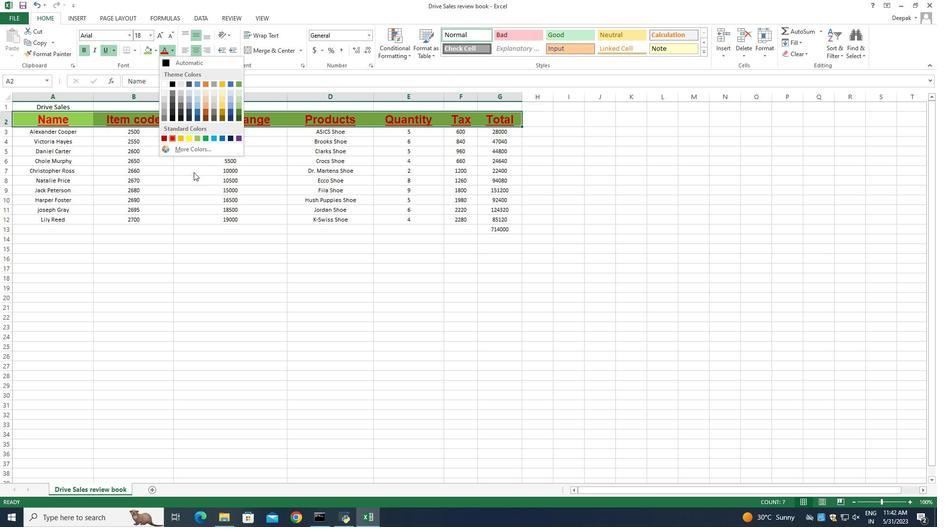 
Action: Mouse moved to (210, 124)
Screenshot: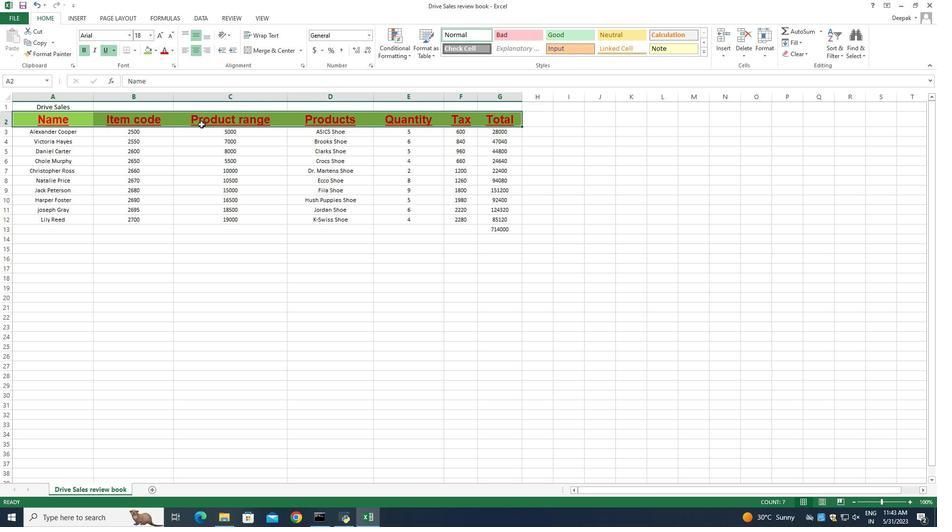 
Action: Mouse scrolled (210, 124) with delta (0, 0)
Screenshot: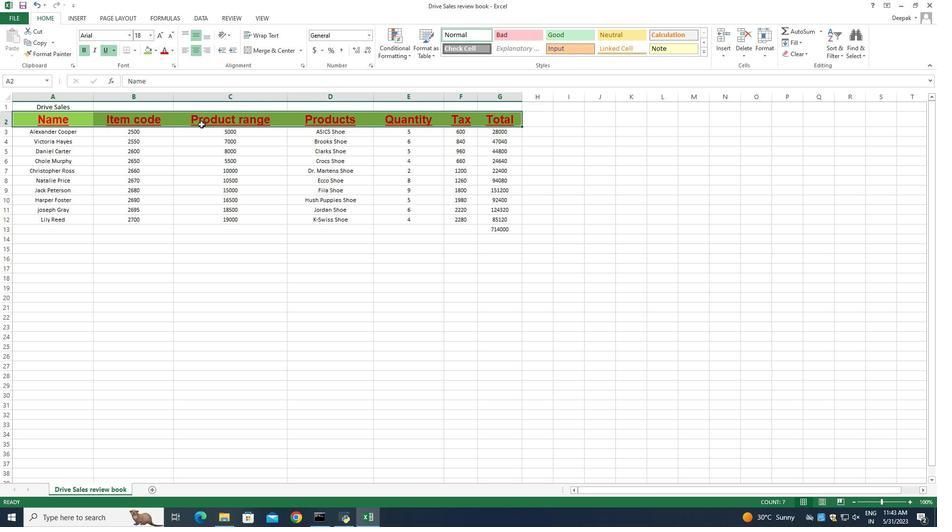 
Action: Mouse moved to (215, 124)
Screenshot: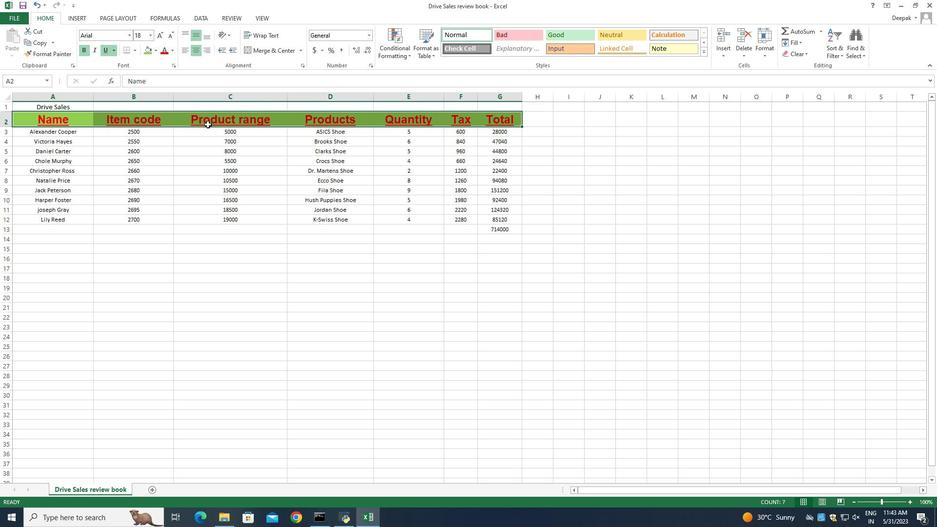 
Action: Mouse scrolled (215, 124) with delta (0, 0)
Screenshot: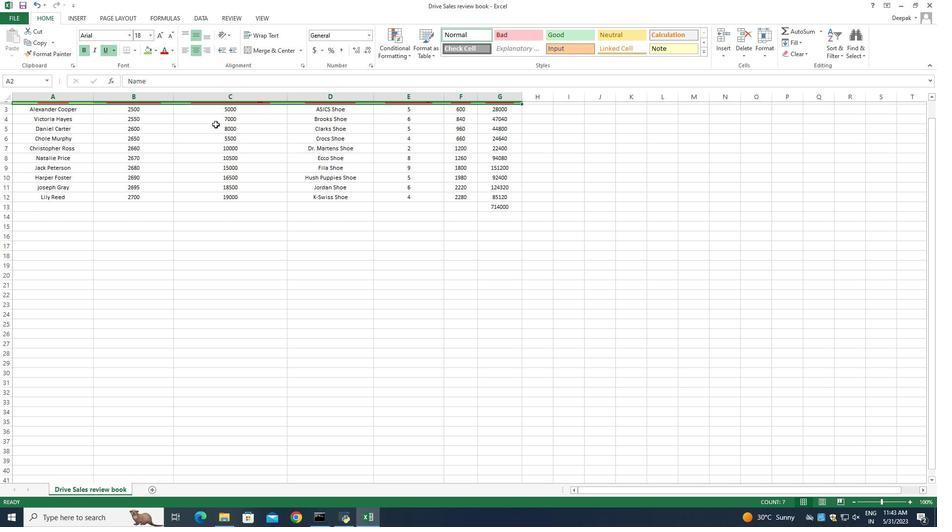 
Action: Mouse moved to (196, 135)
Screenshot: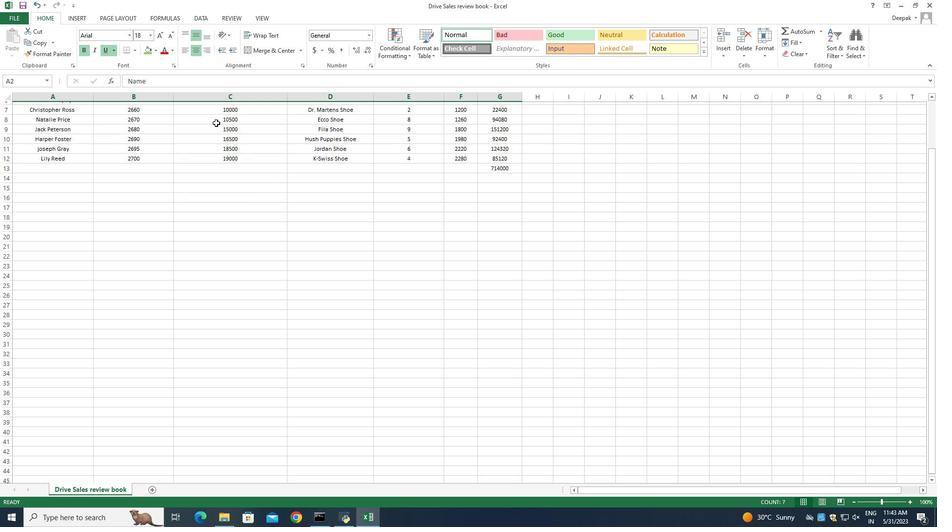 
Action: Mouse scrolled (196, 135) with delta (0, 0)
Screenshot: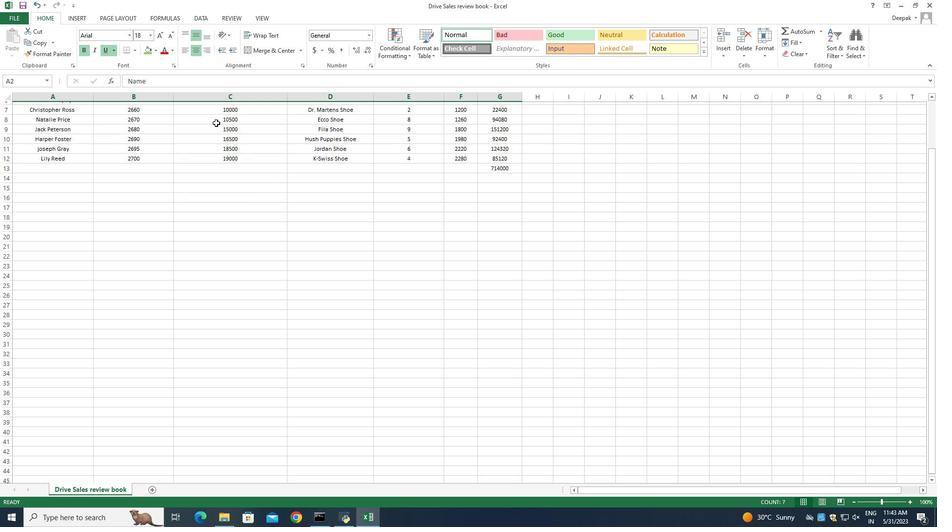 
Action: Mouse moved to (196, 137)
Screenshot: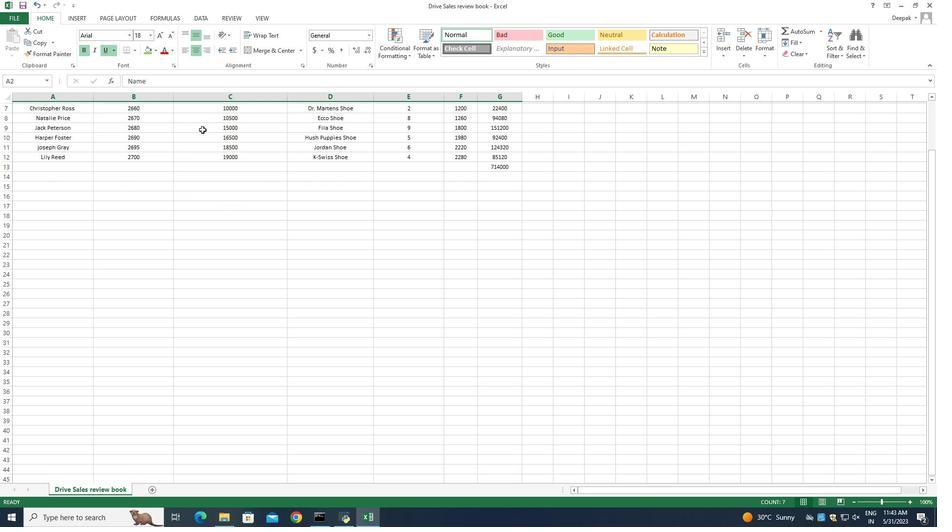 
Action: Mouse scrolled (196, 138) with delta (0, 0)
Screenshot: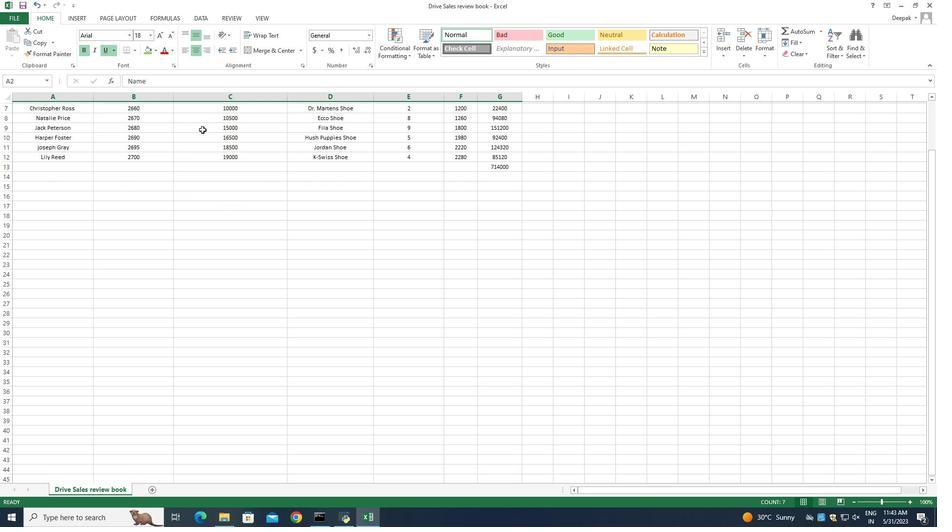 
Action: Mouse moved to (196, 138)
Screenshot: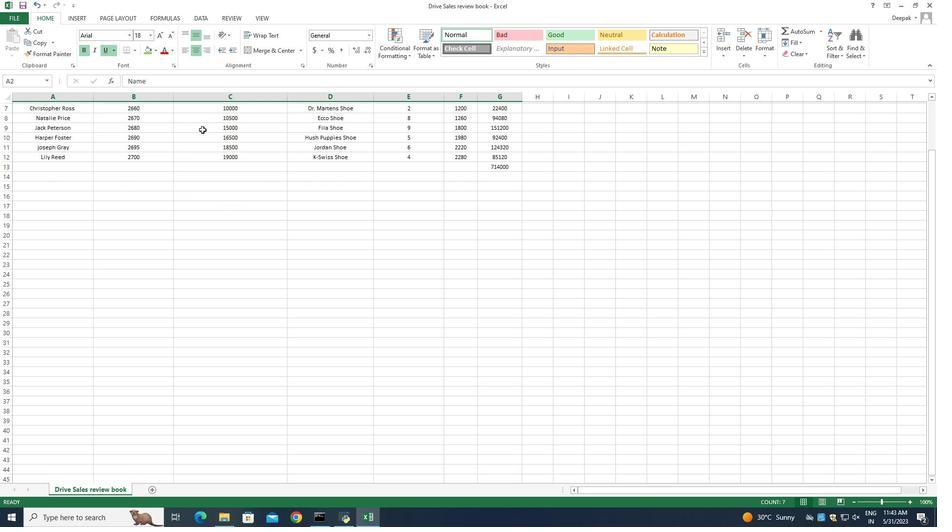 
Action: Mouse scrolled (196, 139) with delta (0, 0)
Screenshot: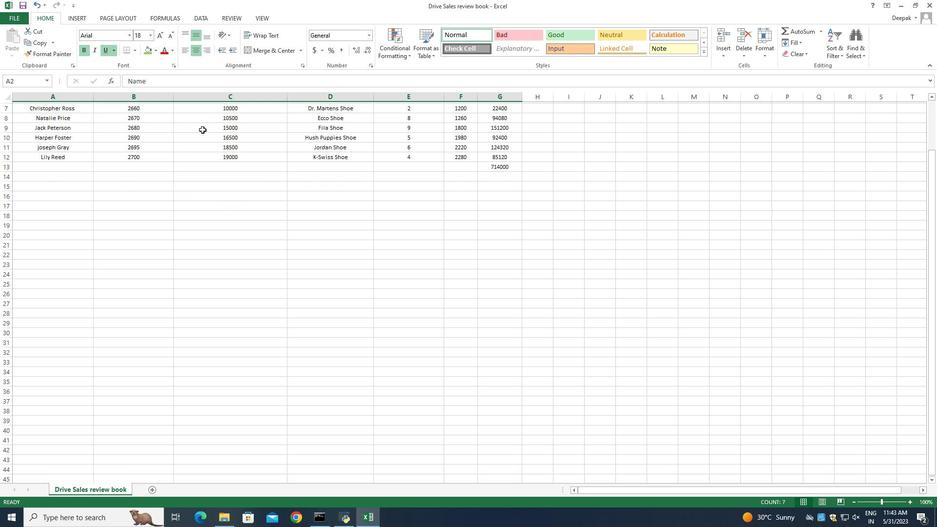 
Action: Mouse moved to (196, 139)
Screenshot: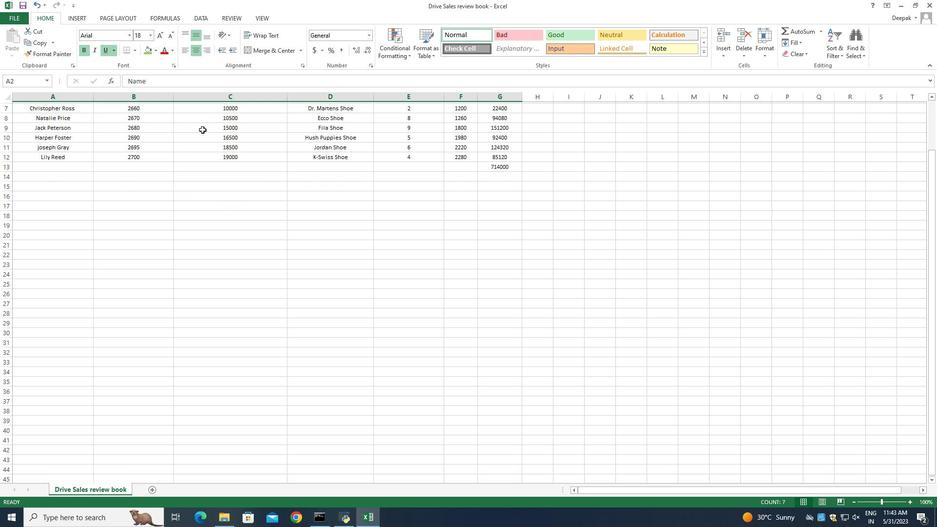 
Action: Mouse scrolled (196, 139) with delta (0, 0)
Screenshot: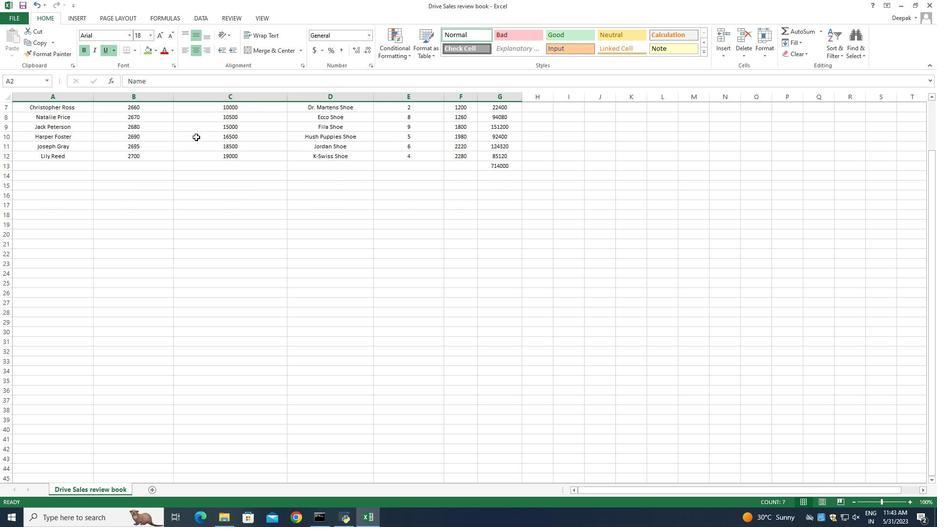 
Action: Mouse moved to (195, 139)
Screenshot: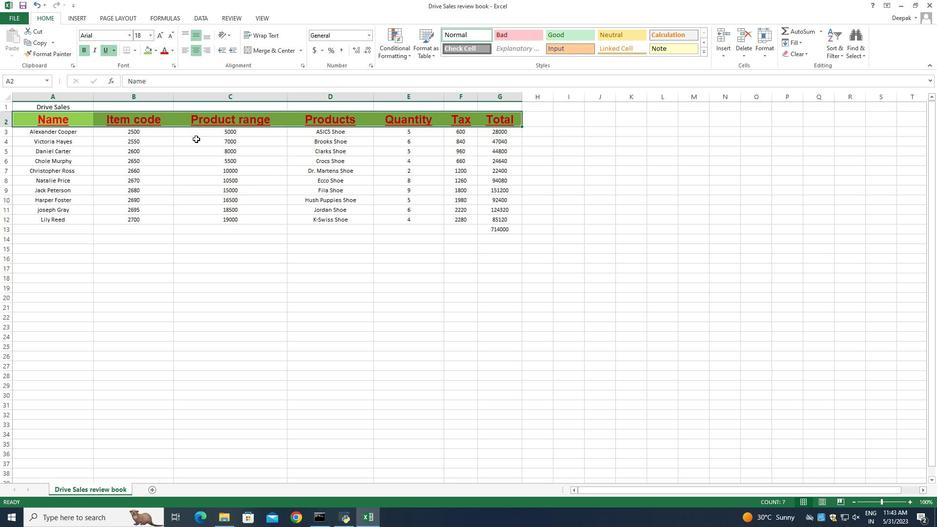 
Action: Mouse scrolled (195, 140) with delta (0, 0)
Screenshot: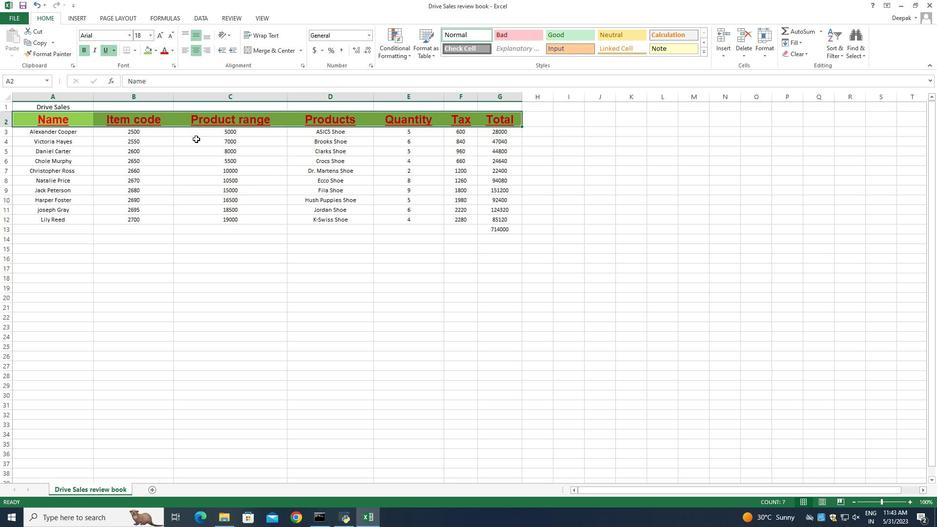 
Action: Mouse moved to (33, 118)
Screenshot: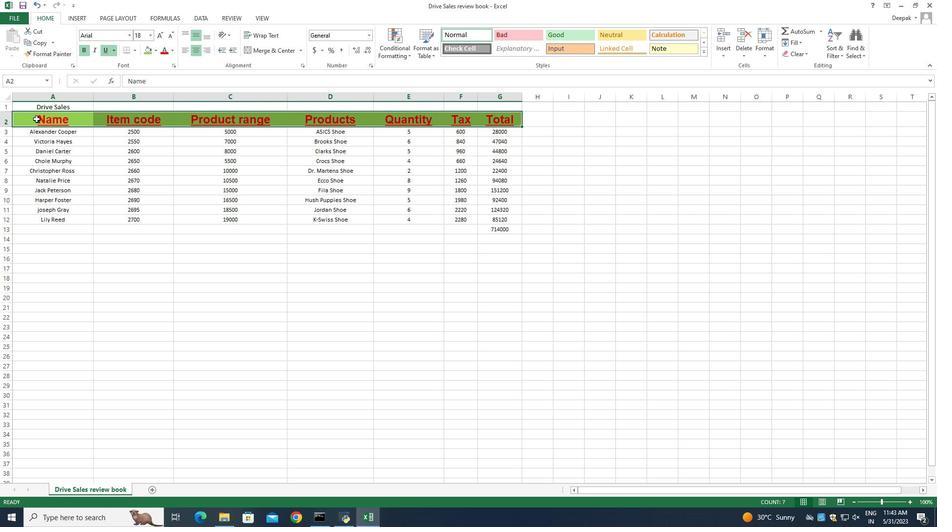 
Action: Mouse pressed left at (33, 118)
Screenshot: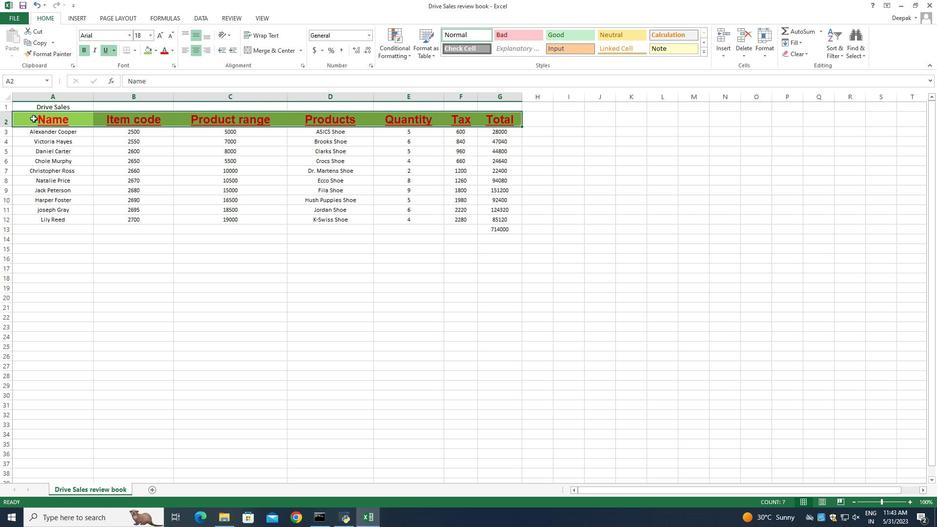 
Action: Mouse moved to (33, 118)
Screenshot: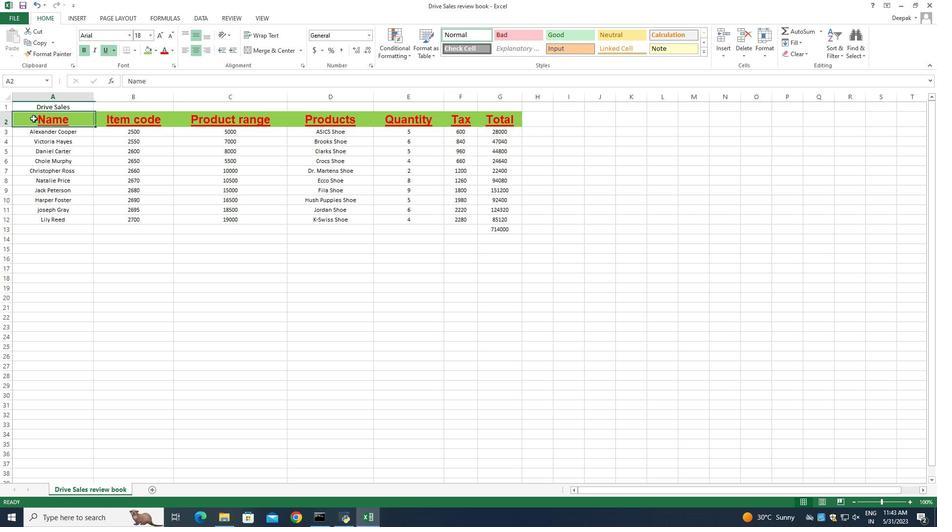 
Action: Mouse pressed left at (33, 118)
Screenshot: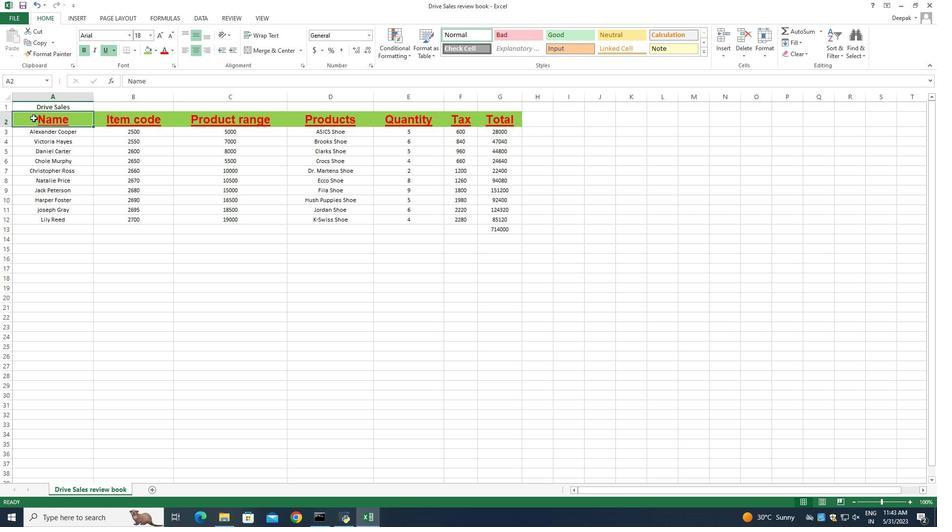 
Action: Mouse moved to (448, 207)
Screenshot: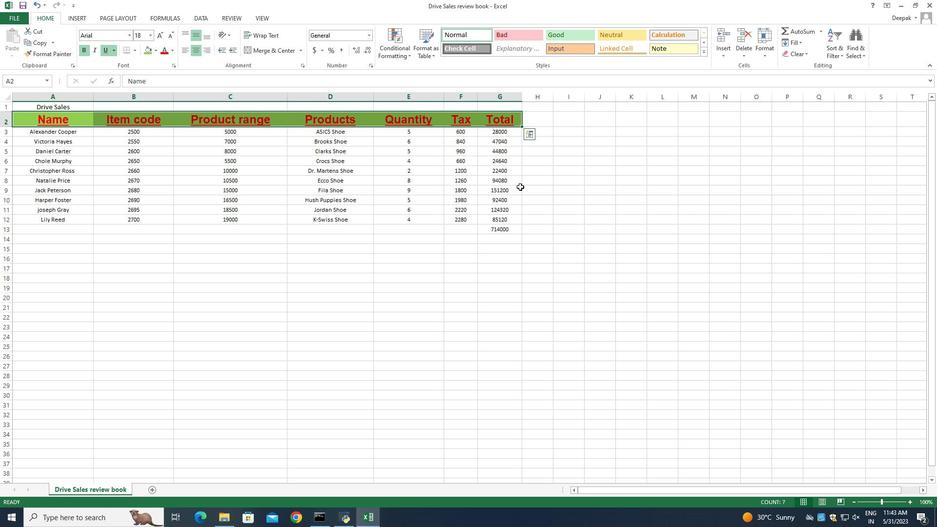 
Action: Key pressed ctrl+U
Screenshot: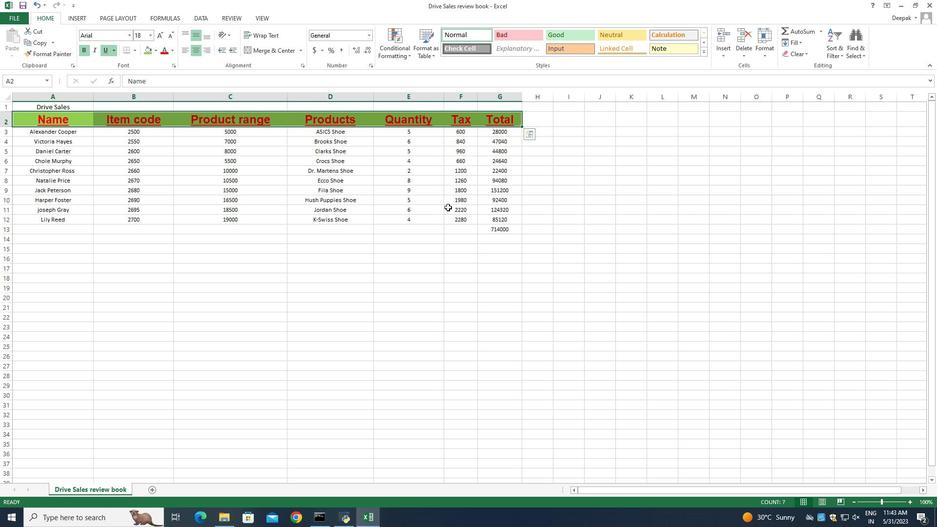 
Action: Mouse moved to (538, 153)
Screenshot: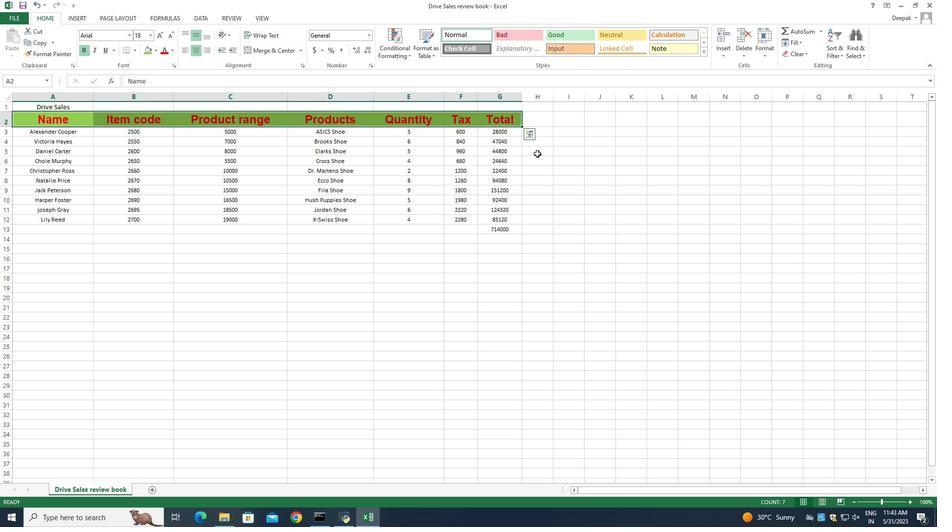 
Action: Mouse pressed left at (538, 153)
Screenshot: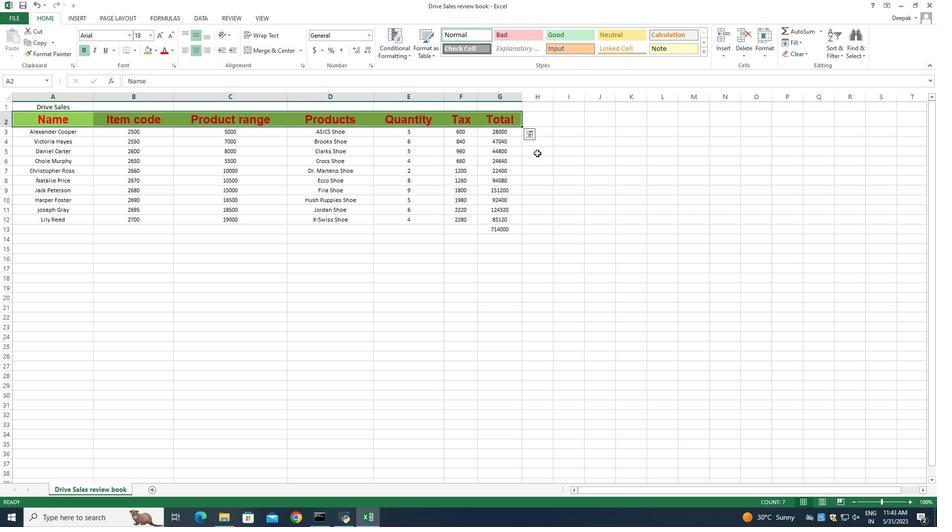 
Action: Mouse moved to (209, 225)
Screenshot: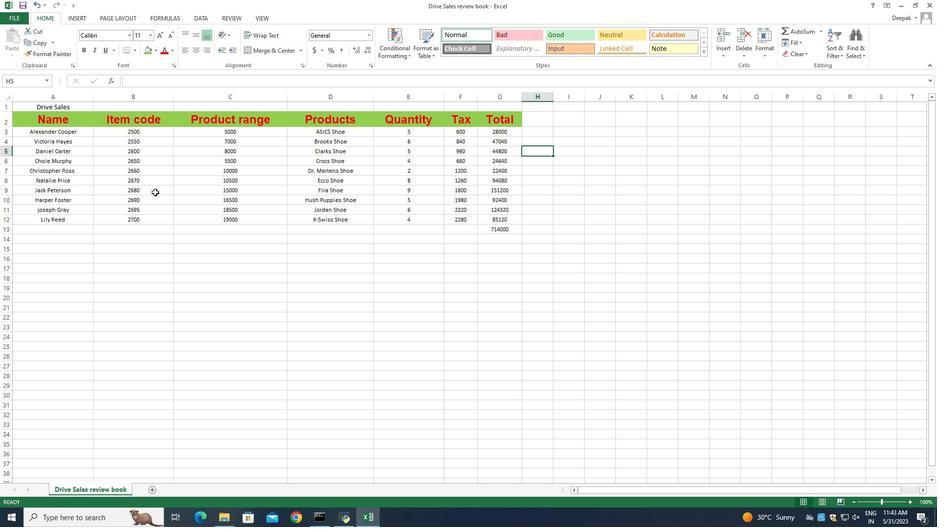 
Action: Mouse scrolled (209, 226) with delta (0, 0)
Screenshot: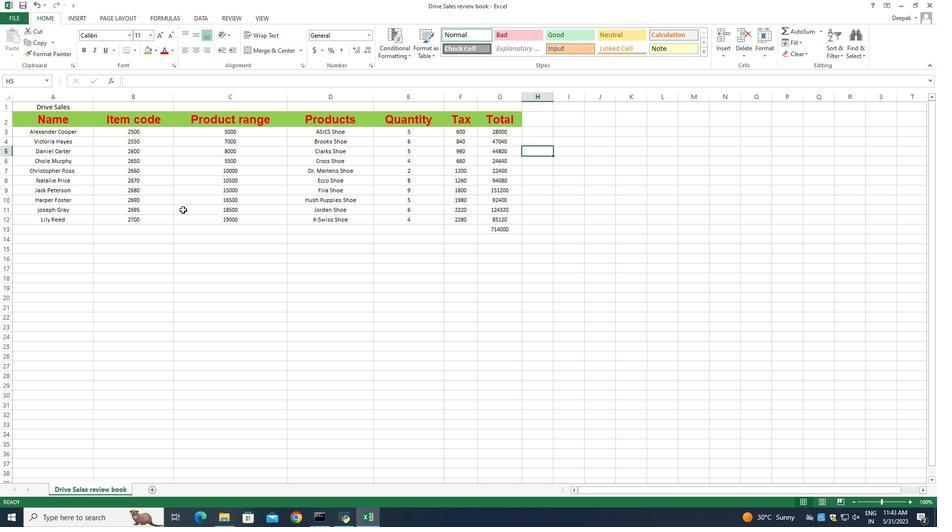 
Action: Mouse moved to (216, 229)
Screenshot: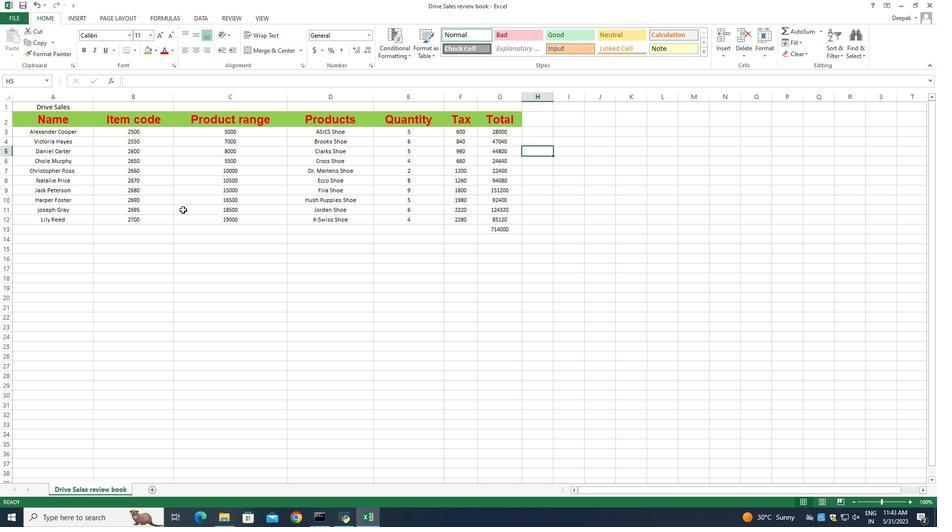 
Action: Mouse scrolled (216, 229) with delta (0, 0)
Screenshot: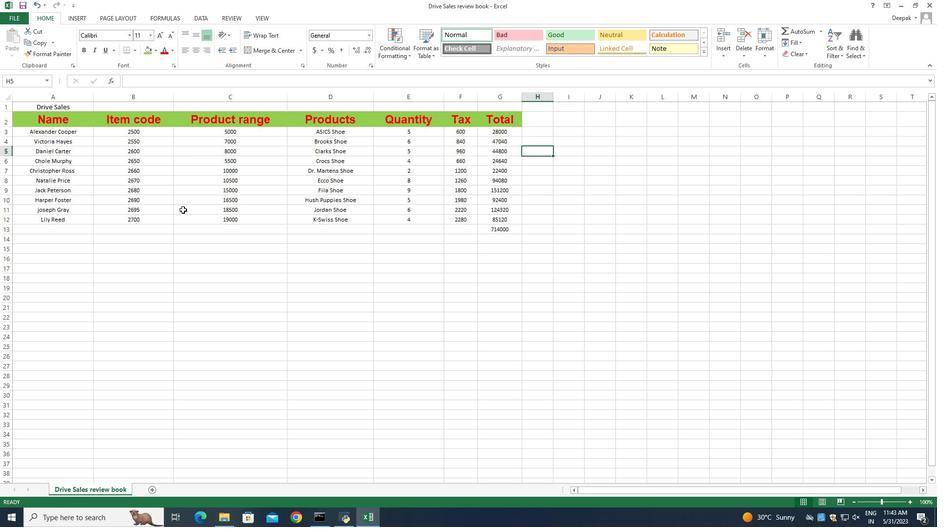 
Action: Mouse moved to (217, 229)
Screenshot: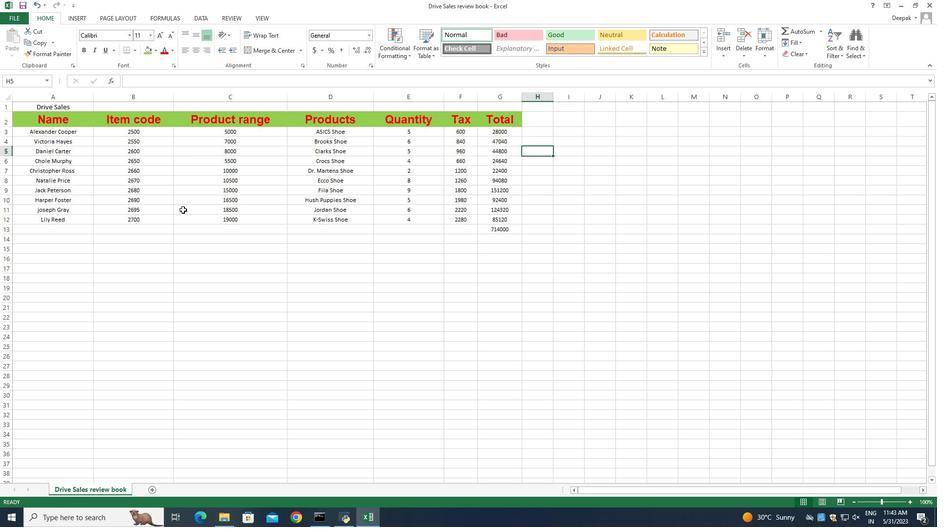 
Action: Mouse scrolled (217, 230) with delta (0, 0)
Screenshot: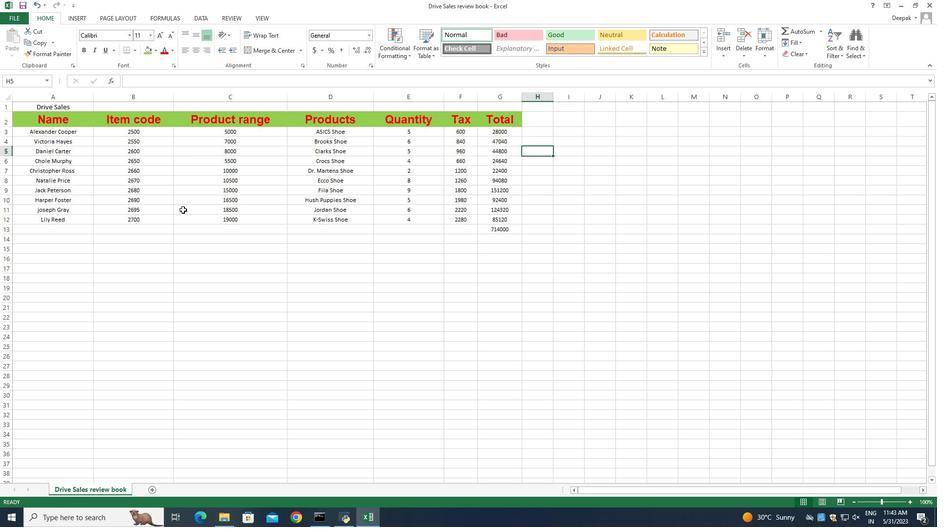 
Action: Mouse moved to (217, 229)
Screenshot: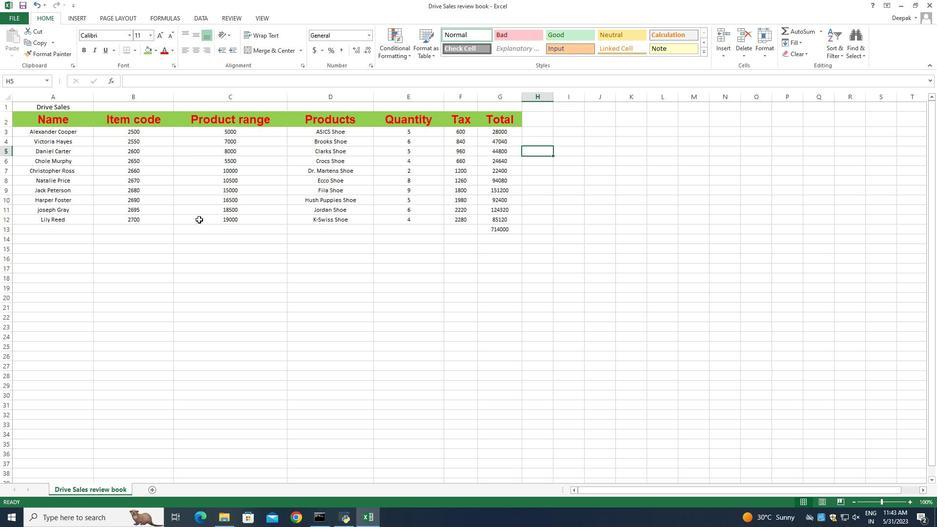 
Action: Mouse scrolled (217, 230) with delta (0, 0)
Screenshot: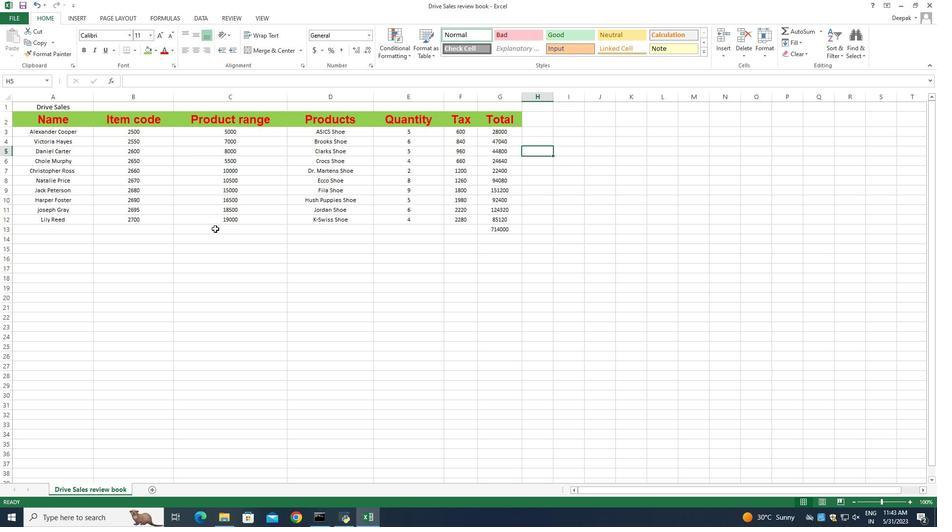 
Action: Mouse moved to (221, 242)
Screenshot: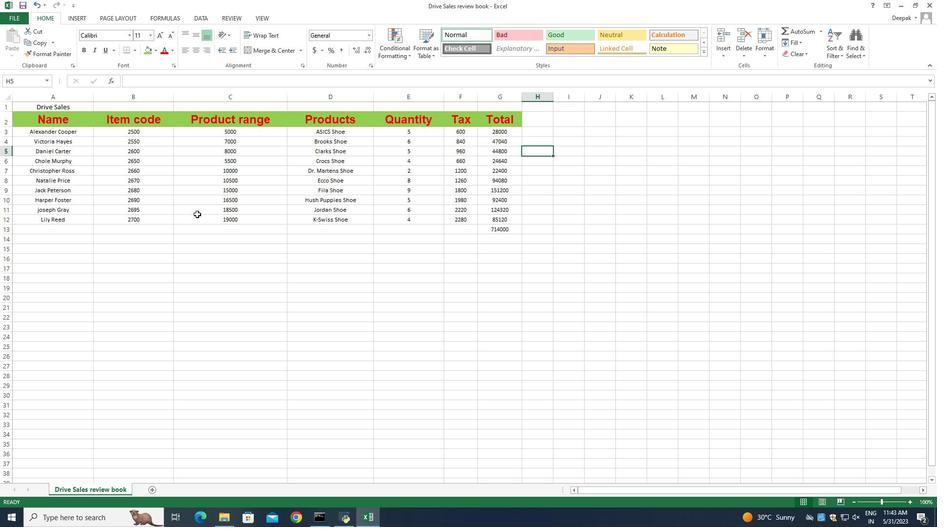 
Action: Mouse scrolled (221, 243) with delta (0, 0)
Screenshot: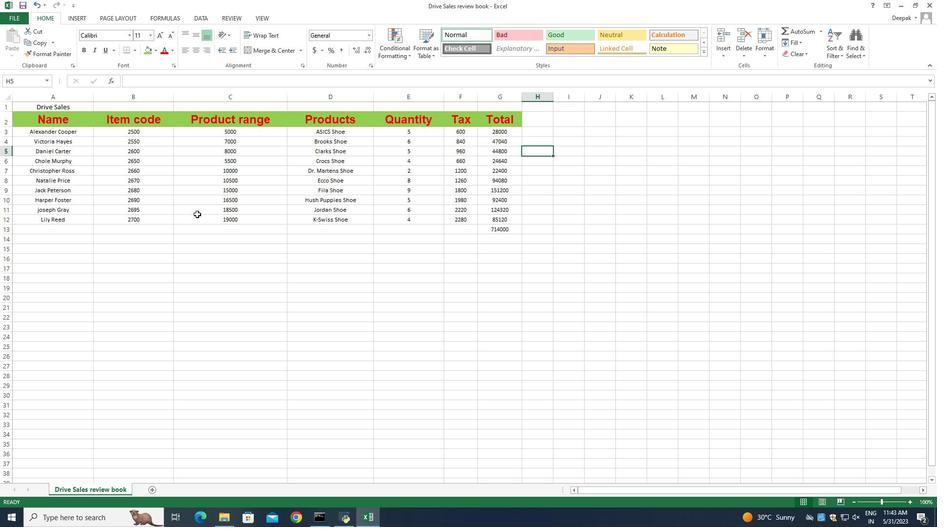 
Action: Mouse moved to (221, 243)
Screenshot: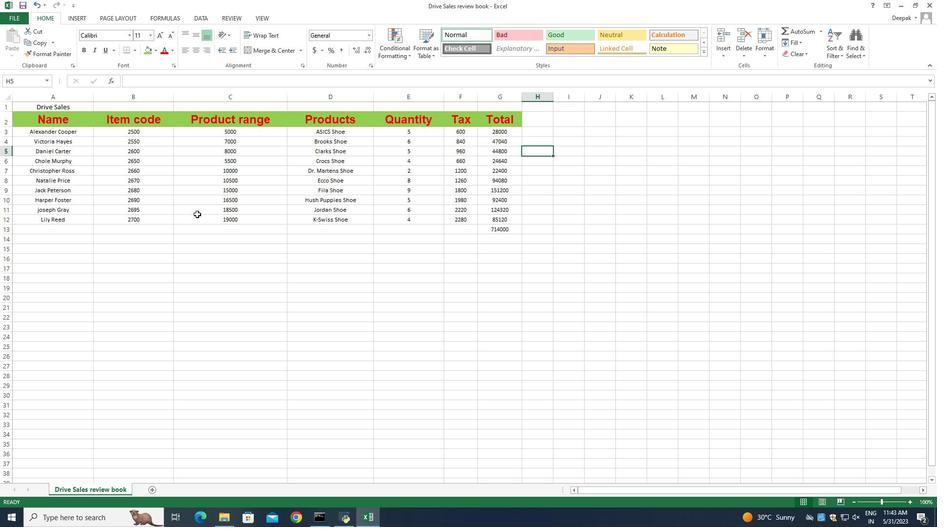 
Action: Mouse scrolled (221, 243) with delta (0, 0)
Screenshot: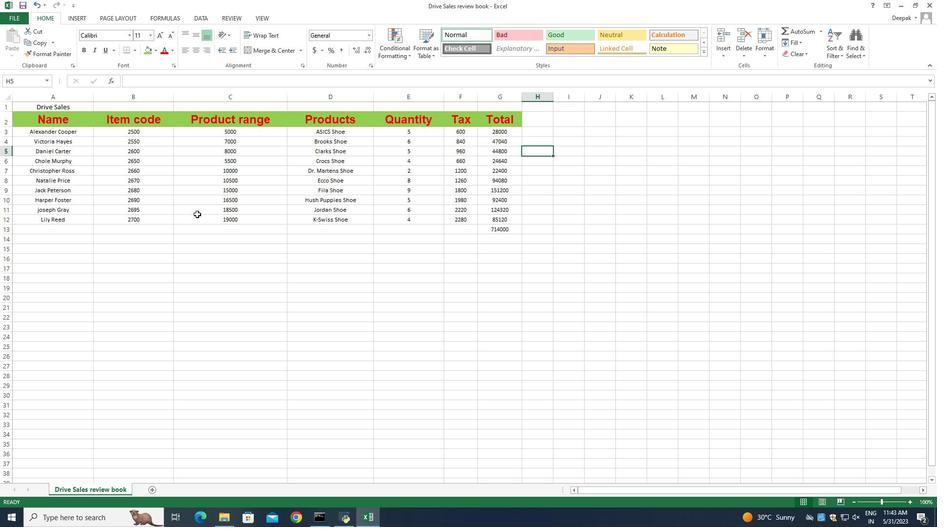 
Action: Mouse moved to (222, 243)
Screenshot: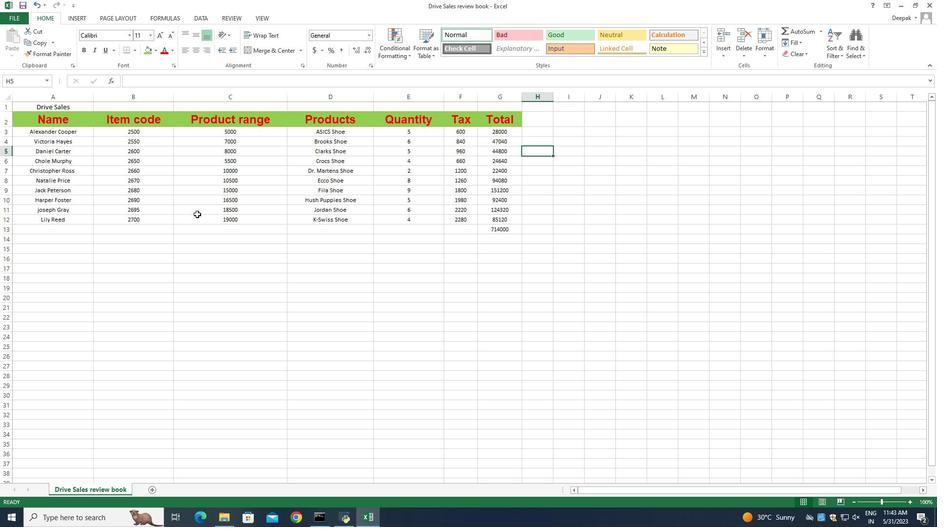 
Action: Mouse scrolled (222, 244) with delta (0, 0)
Screenshot: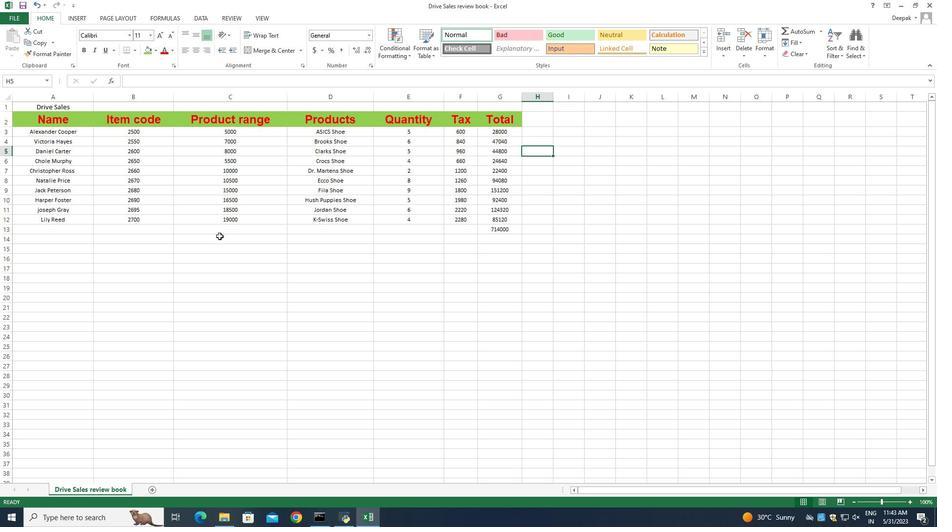 
Action: Mouse moved to (222, 244)
Screenshot: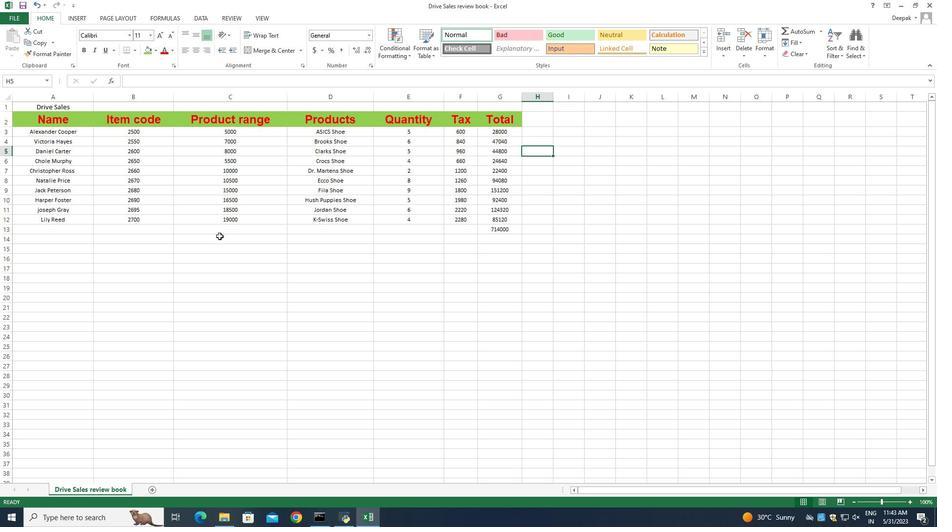 
Action: Mouse scrolled (222, 244) with delta (0, 0)
Screenshot: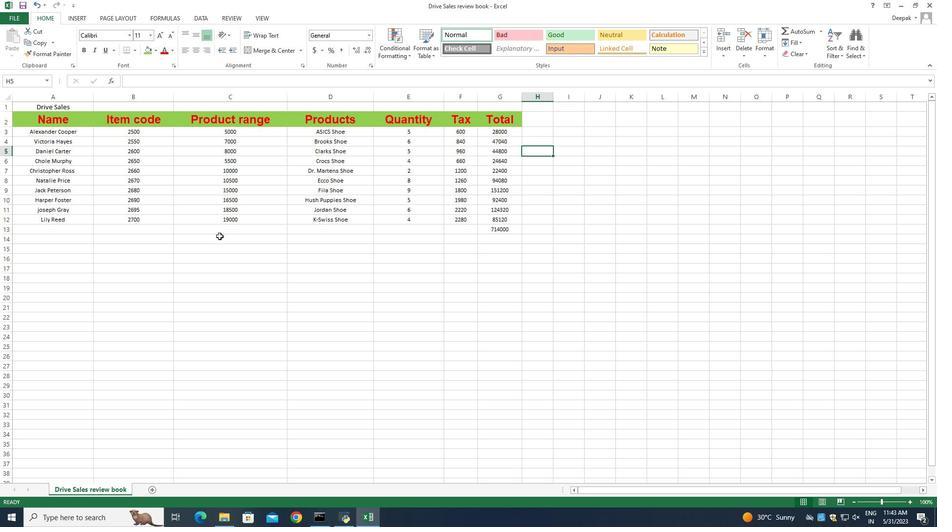 
Action: Mouse moved to (319, 252)
Screenshot: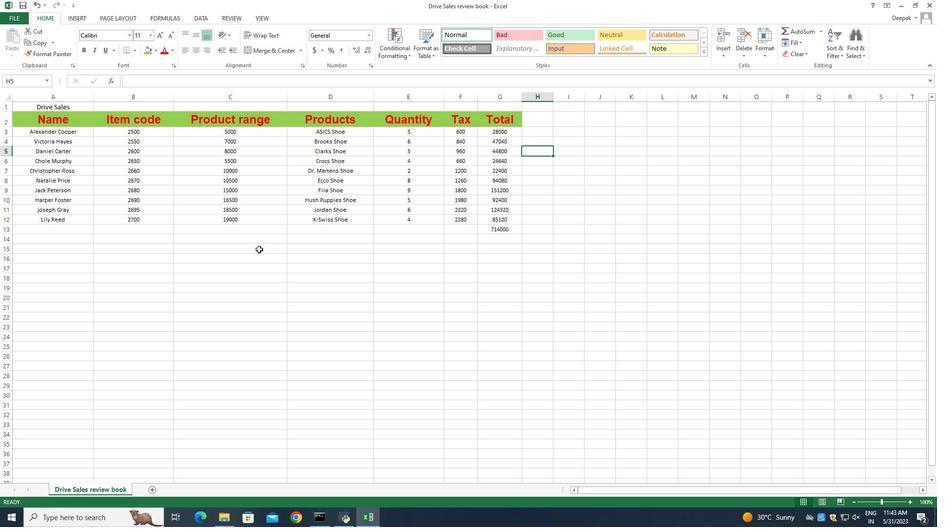 
Action: Mouse scrolled (319, 253) with delta (0, 0)
Screenshot: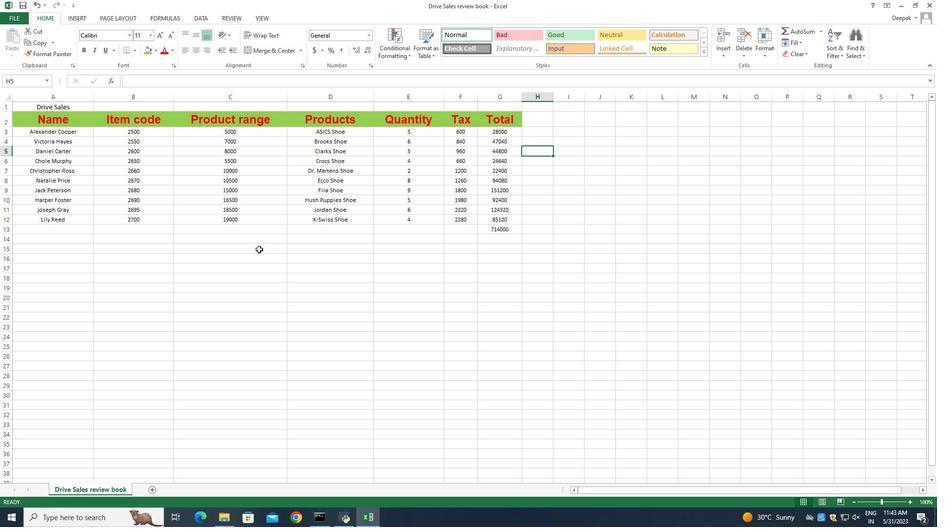
Action: Mouse scrolled (319, 253) with delta (0, 0)
Screenshot: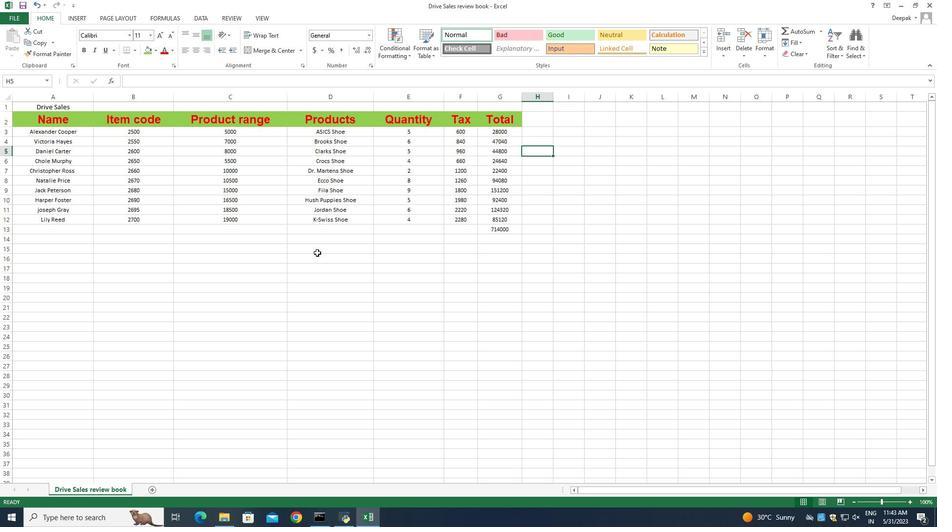 
Action: Mouse scrolled (319, 253) with delta (0, 0)
Screenshot: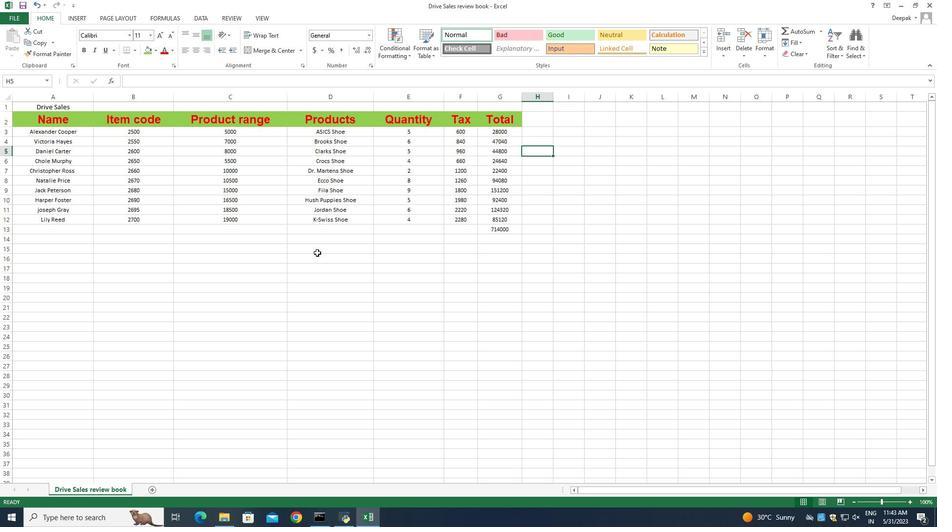 
Action: Mouse scrolled (319, 253) with delta (0, 0)
Screenshot: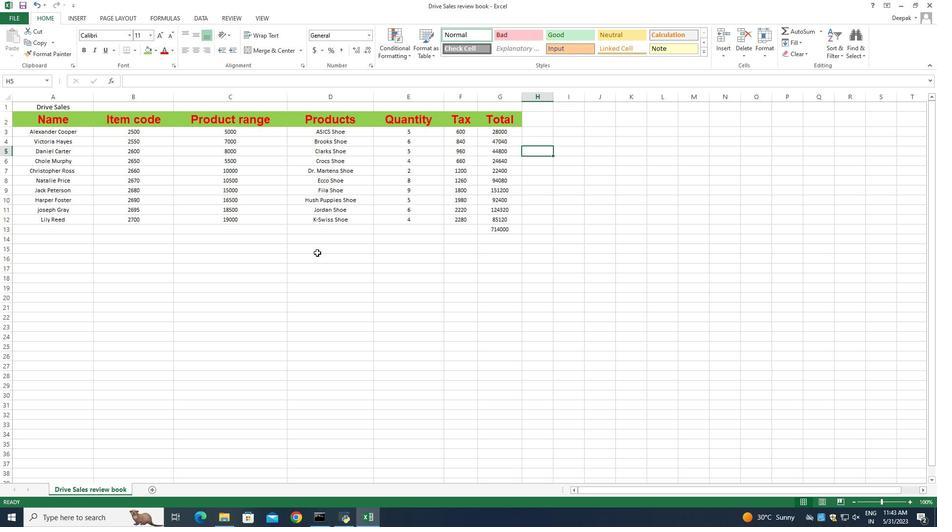 
Action: Mouse moved to (300, 248)
Screenshot: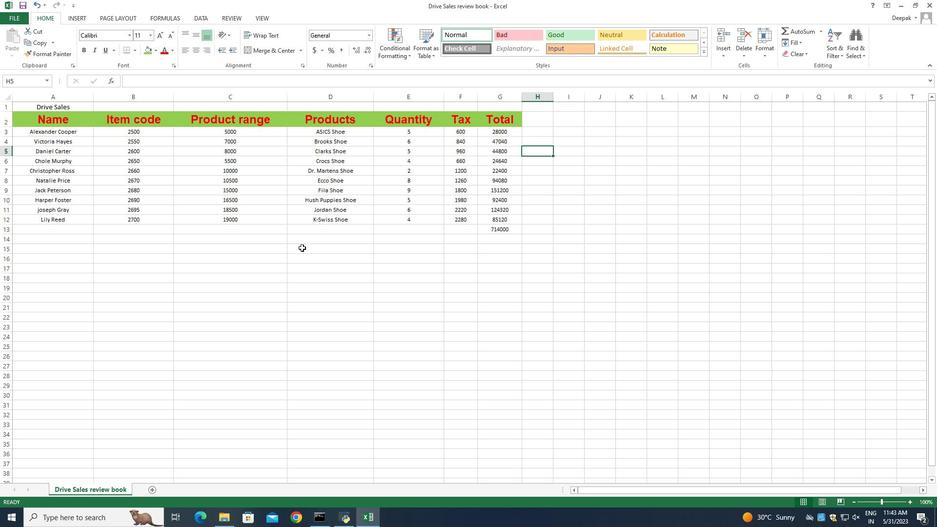 
